 Task: In the sheet Budget Analysis ToolFont size of heading  18 Font style of dataoswald 'Font size of data '9 Alignment of headline & dataAlign center.   Fill color in heading, Red Font color of dataIn the sheet   Victory Sales log   book
Action: Mouse moved to (104, 593)
Screenshot: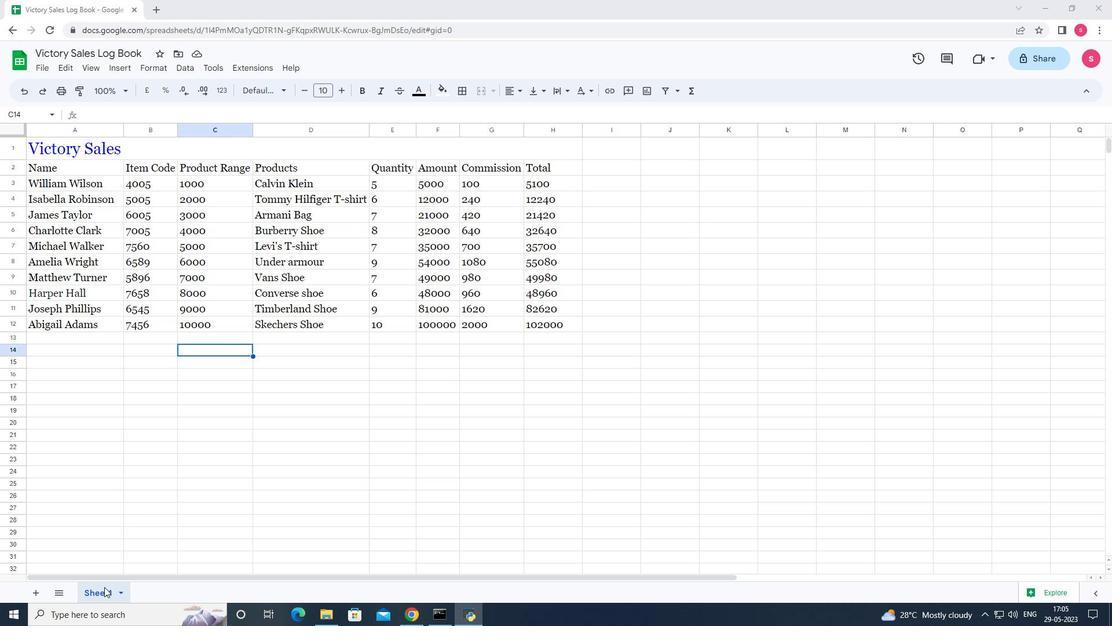 
Action: Mouse pressed left at (104, 593)
Screenshot: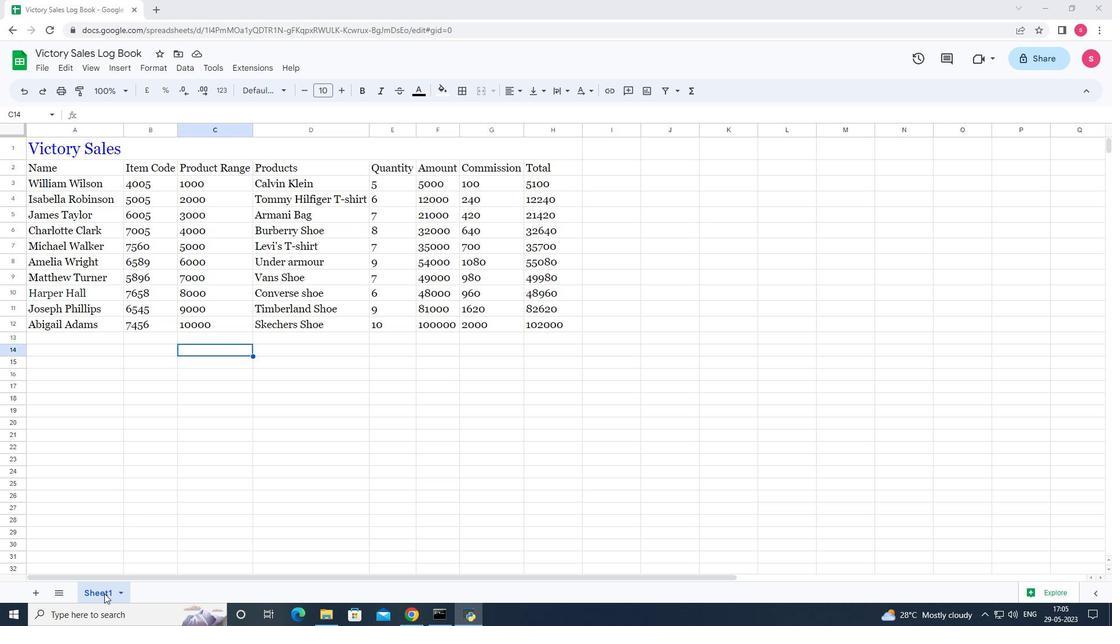 
Action: Mouse pressed left at (104, 593)
Screenshot: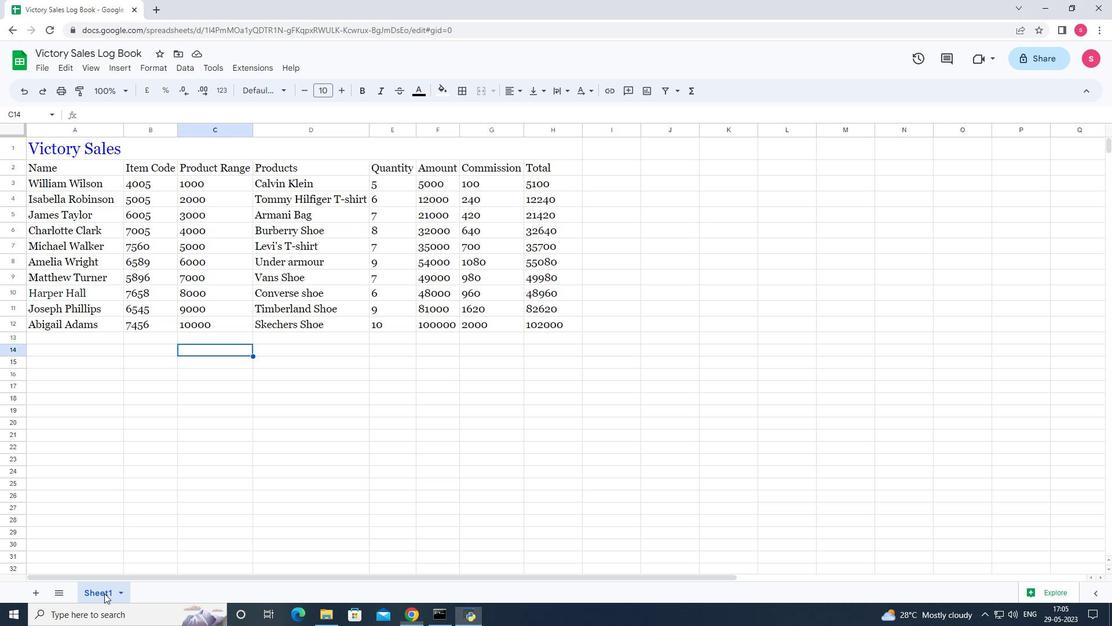 
Action: Key pressed <Key.shift>Budget<Key.space><Key.shift>Analysis<Key.space><Key.shift>Tool<Key.enter>
Screenshot: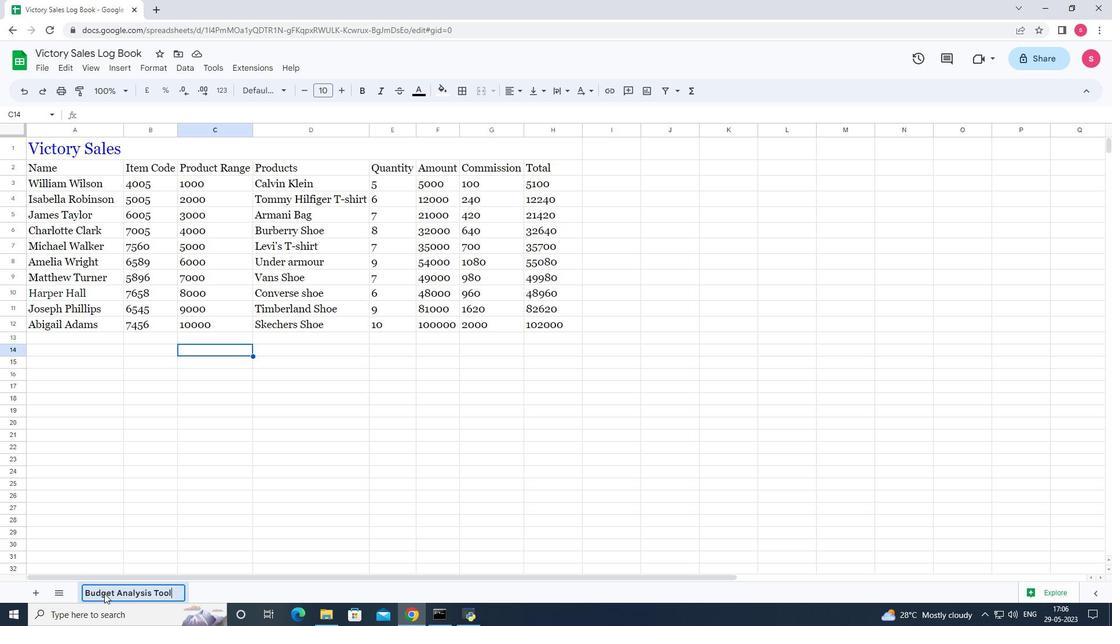
Action: Mouse moved to (154, 150)
Screenshot: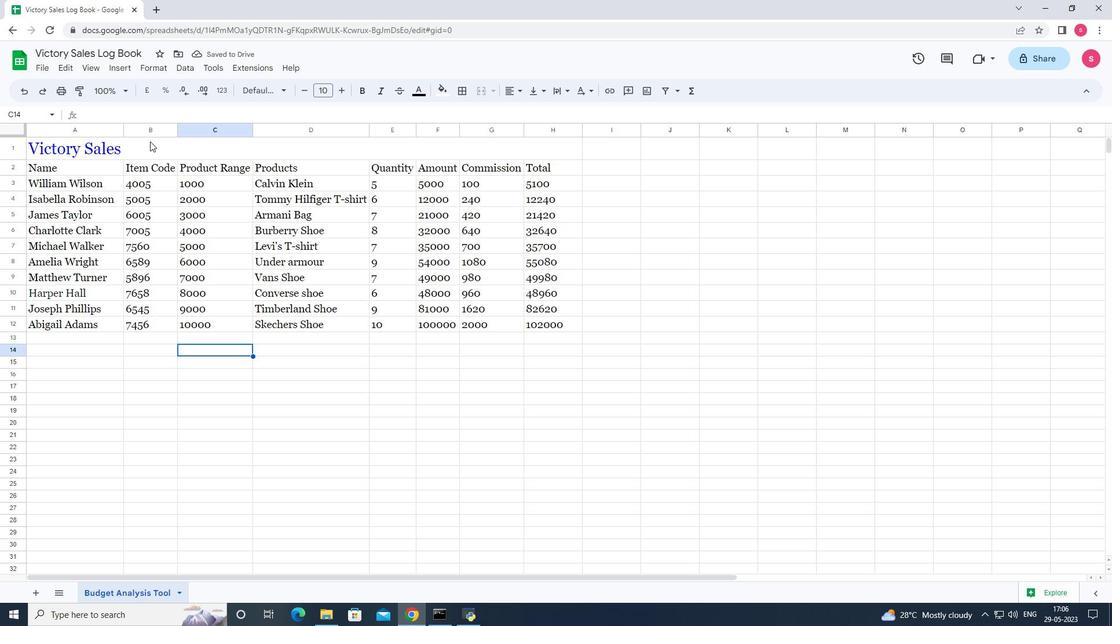 
Action: Mouse pressed left at (154, 150)
Screenshot: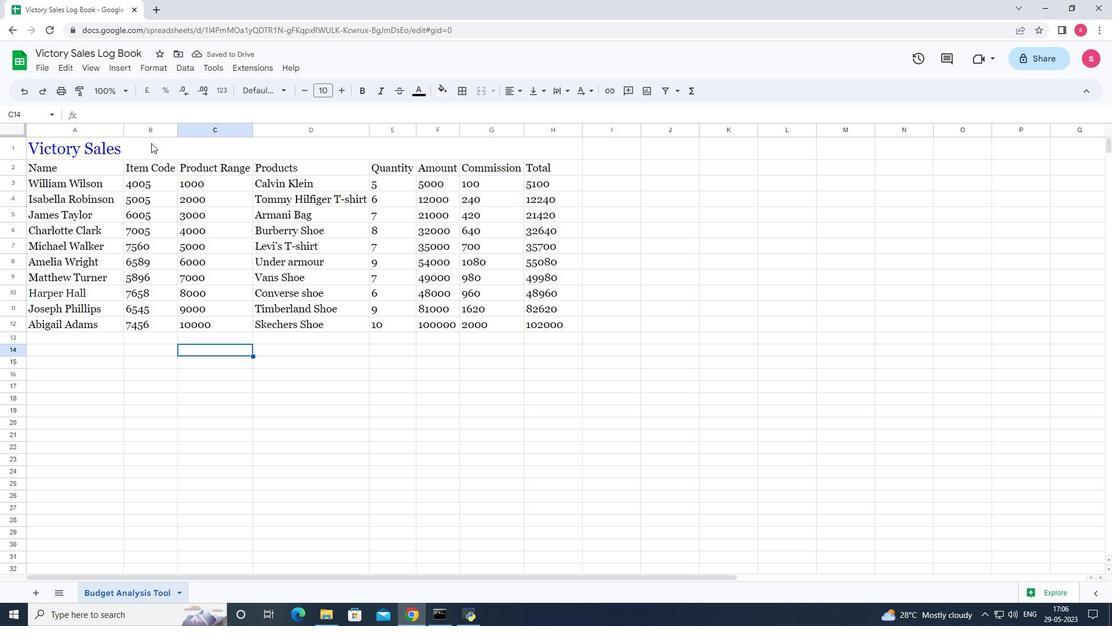 
Action: Mouse moved to (301, 88)
Screenshot: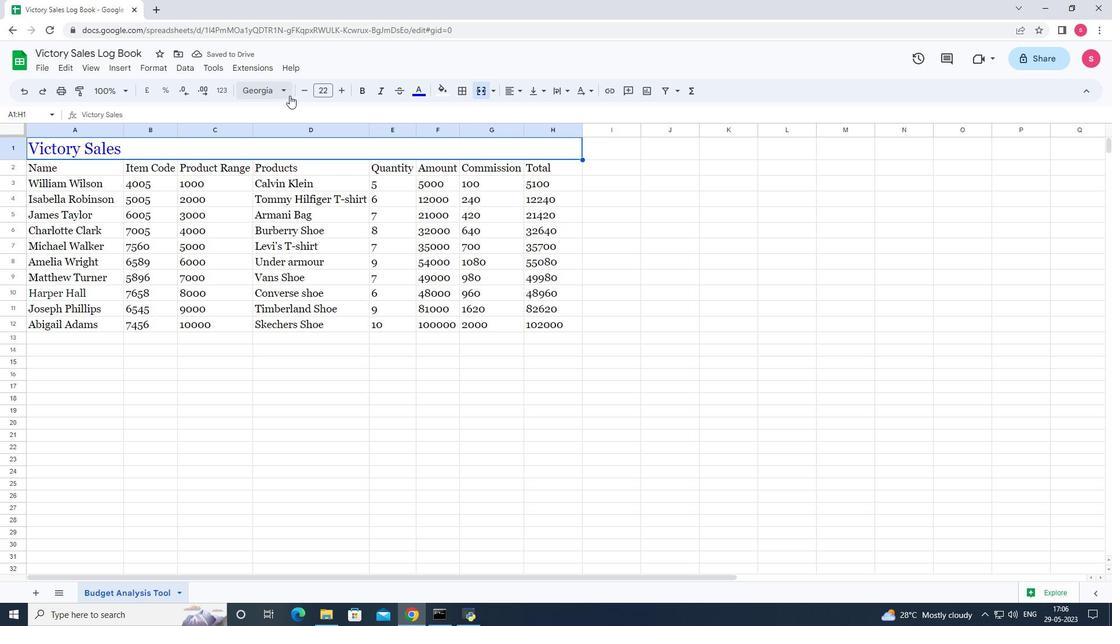 
Action: Mouse pressed left at (301, 88)
Screenshot: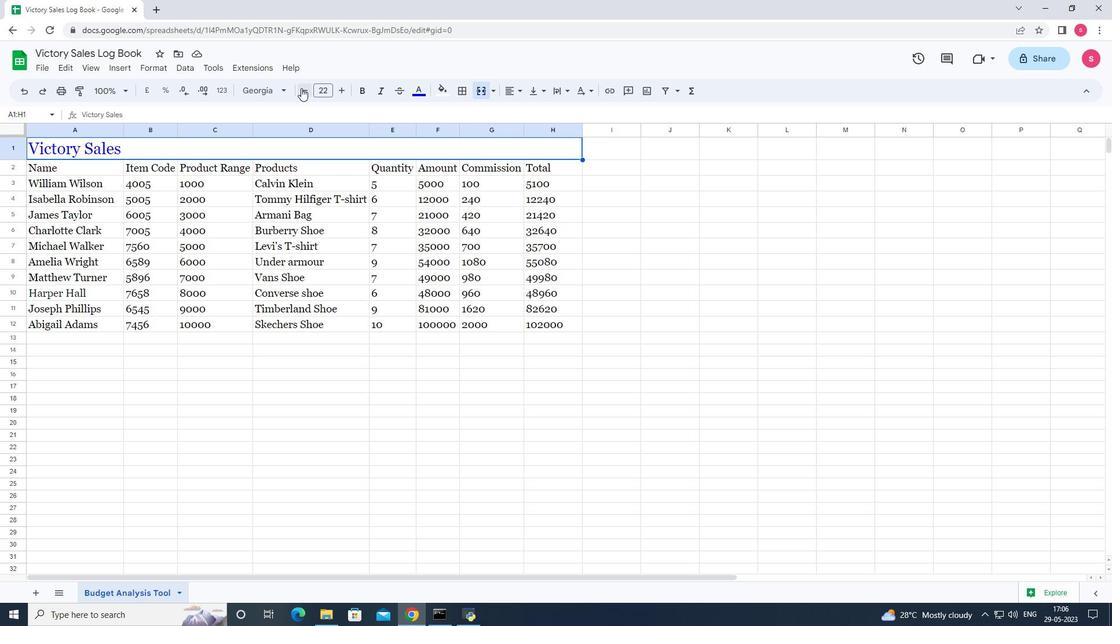 
Action: Mouse pressed left at (301, 88)
Screenshot: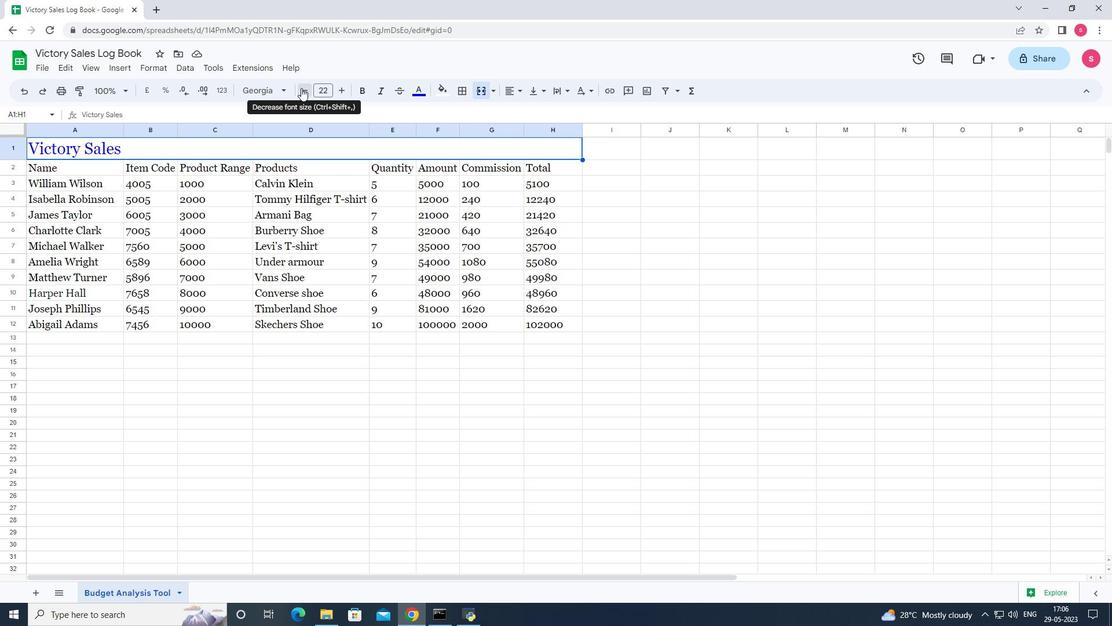 
Action: Mouse pressed left at (301, 88)
Screenshot: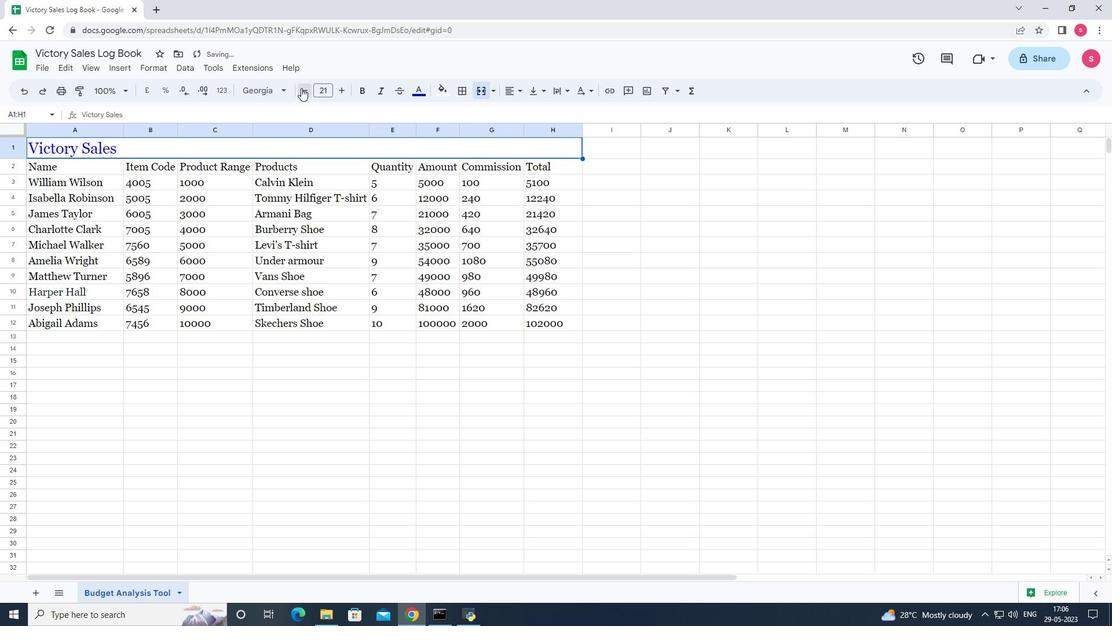 
Action: Mouse pressed left at (301, 88)
Screenshot: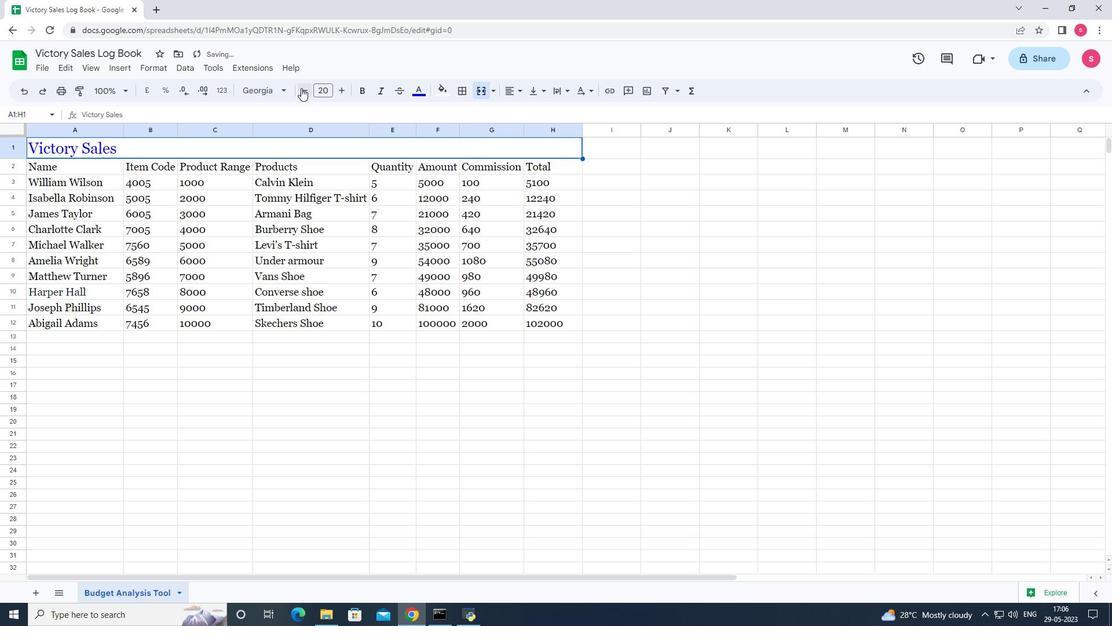 
Action: Mouse pressed left at (301, 88)
Screenshot: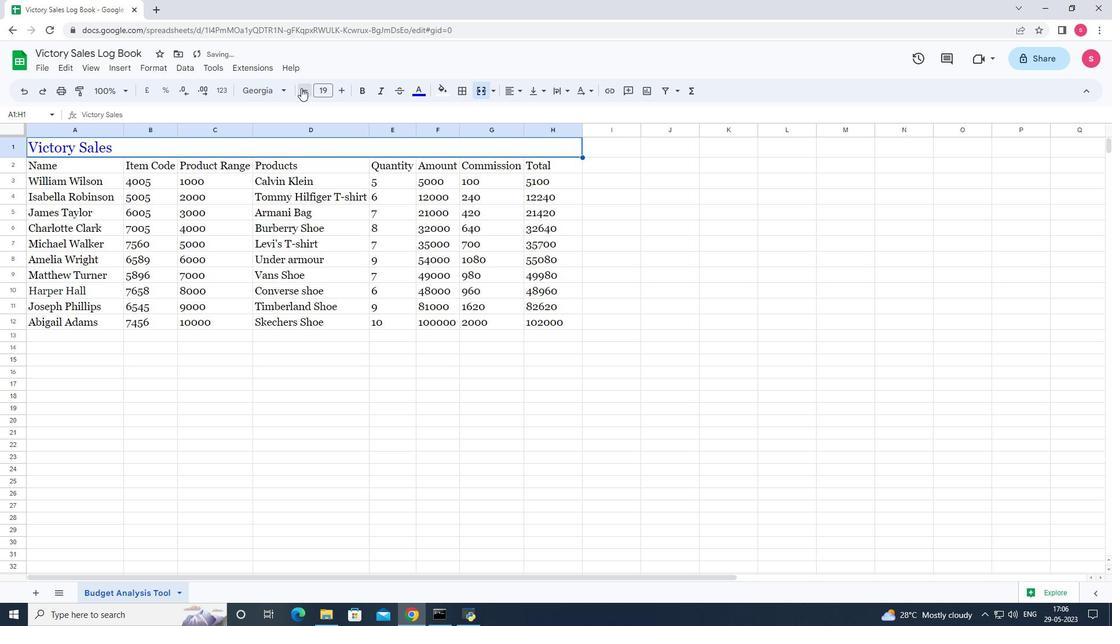 
Action: Mouse moved to (344, 88)
Screenshot: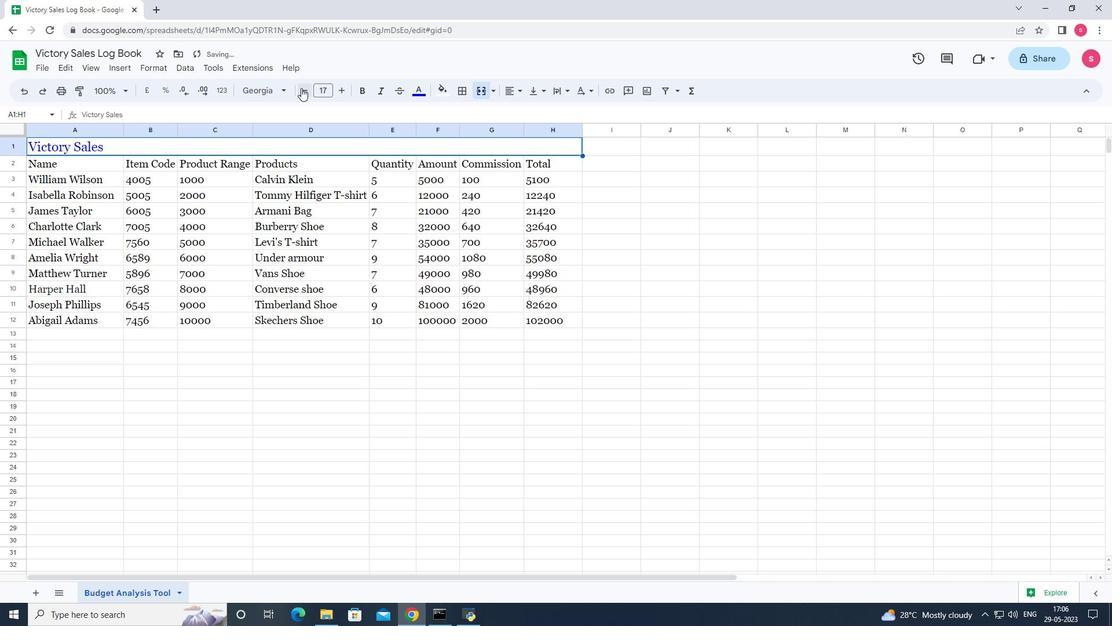 
Action: Mouse pressed left at (344, 88)
Screenshot: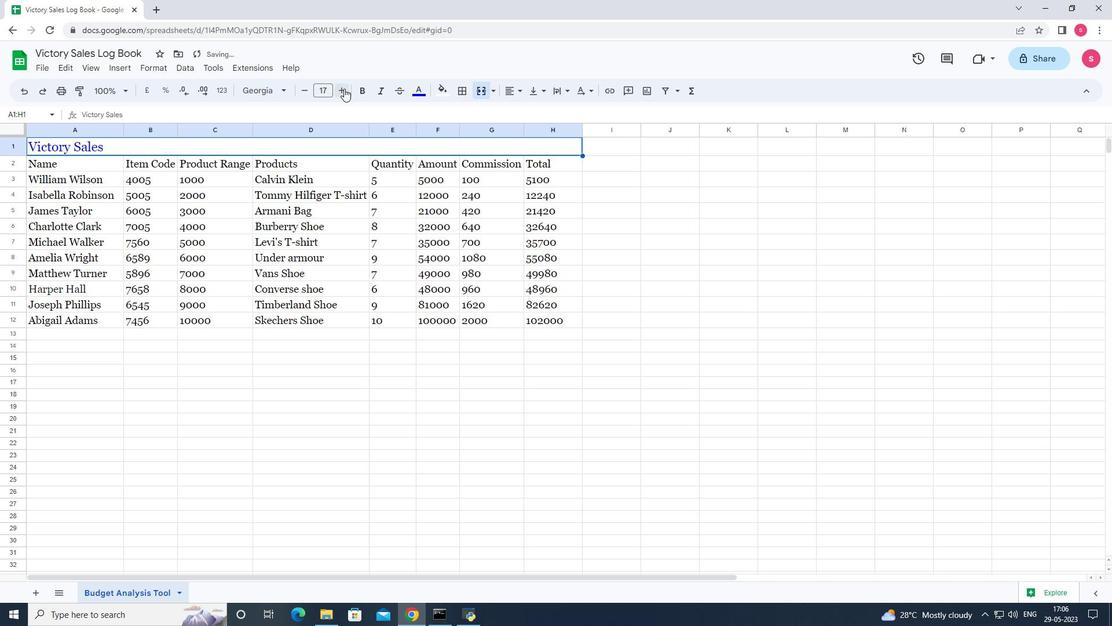 
Action: Mouse moved to (106, 161)
Screenshot: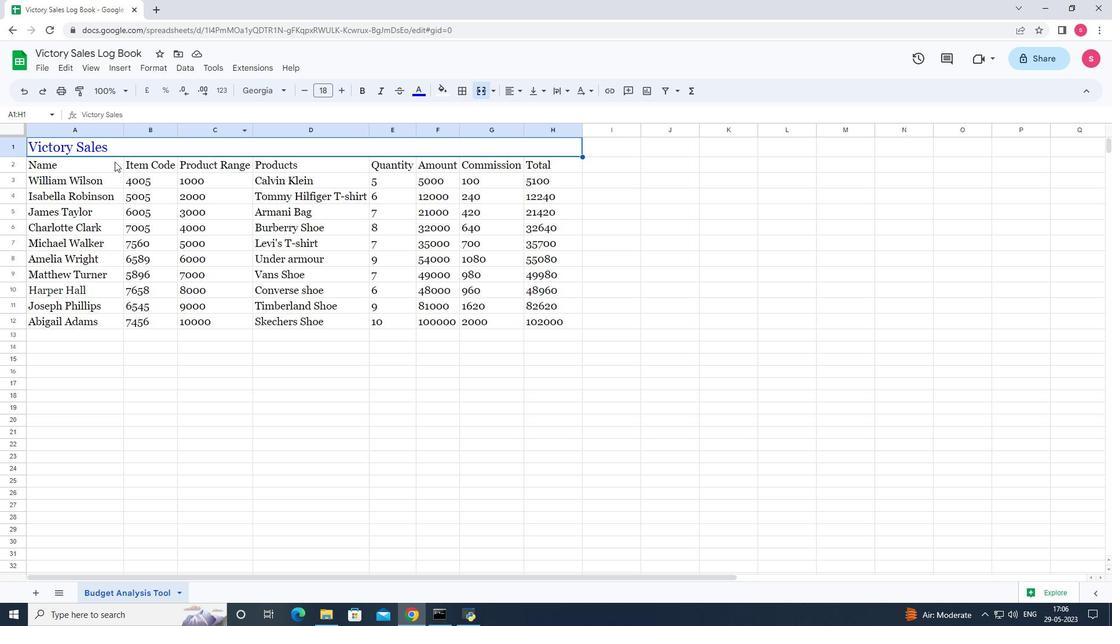 
Action: Mouse pressed left at (106, 161)
Screenshot: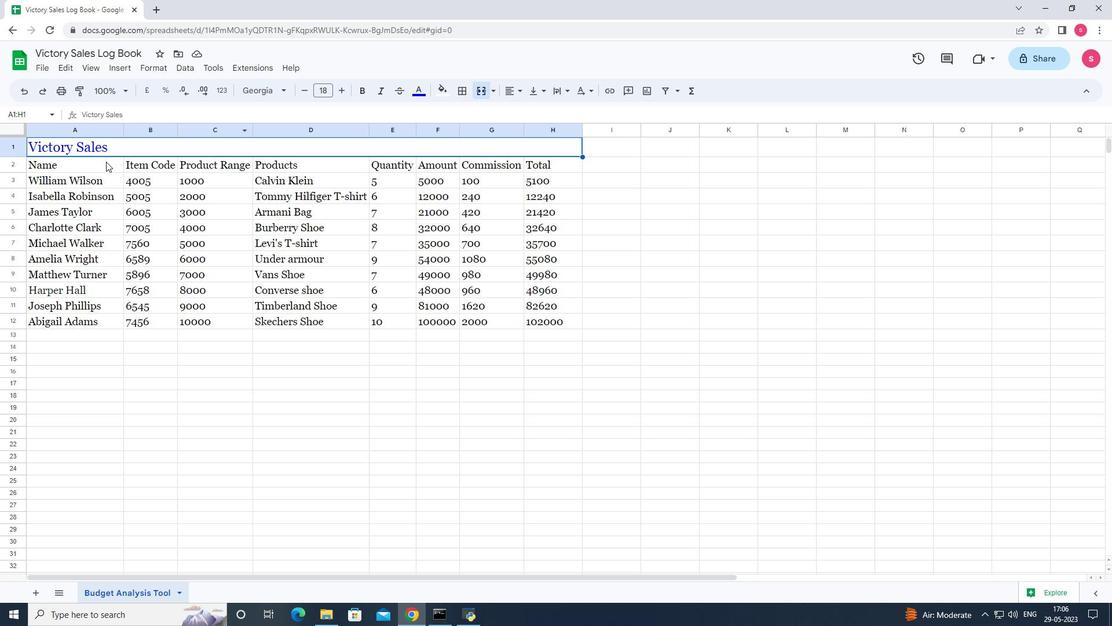 
Action: Mouse moved to (280, 89)
Screenshot: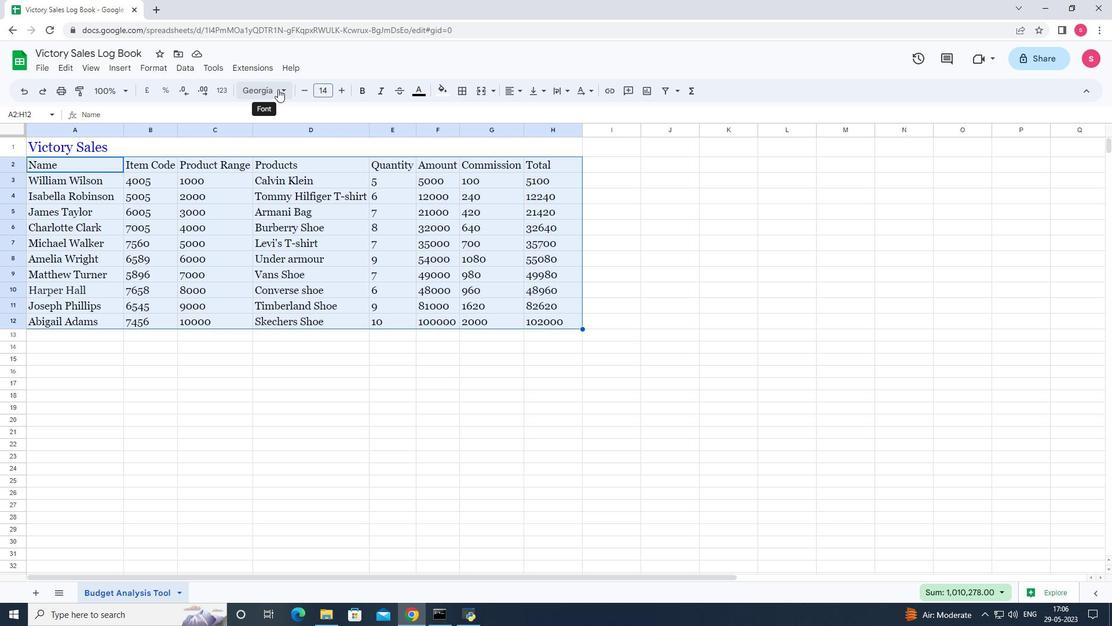 
Action: Mouse pressed left at (280, 89)
Screenshot: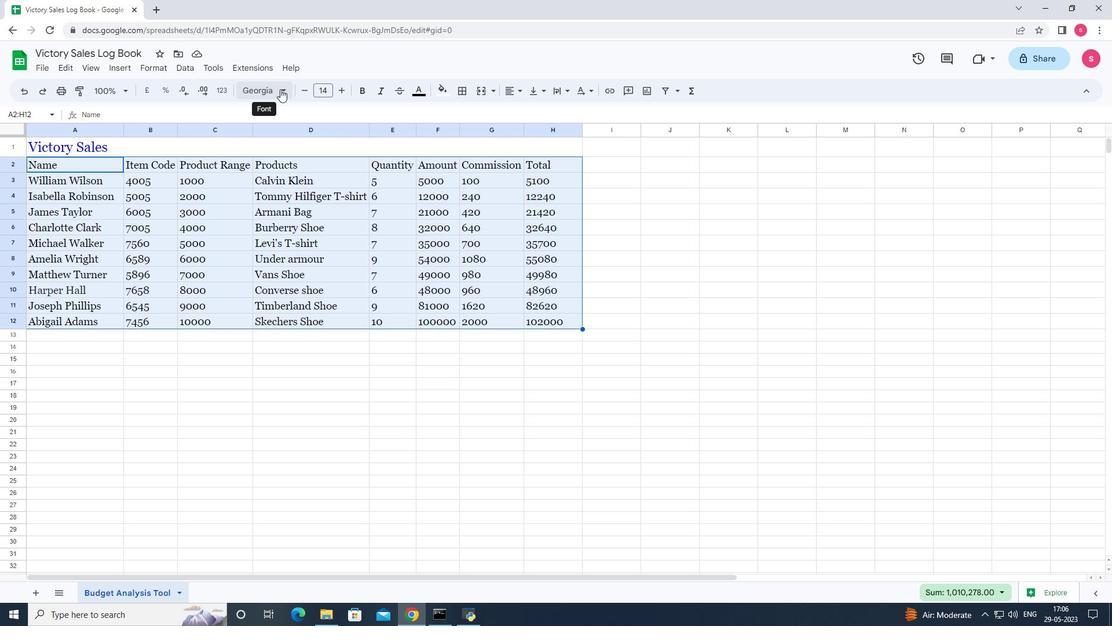 
Action: Mouse moved to (272, 226)
Screenshot: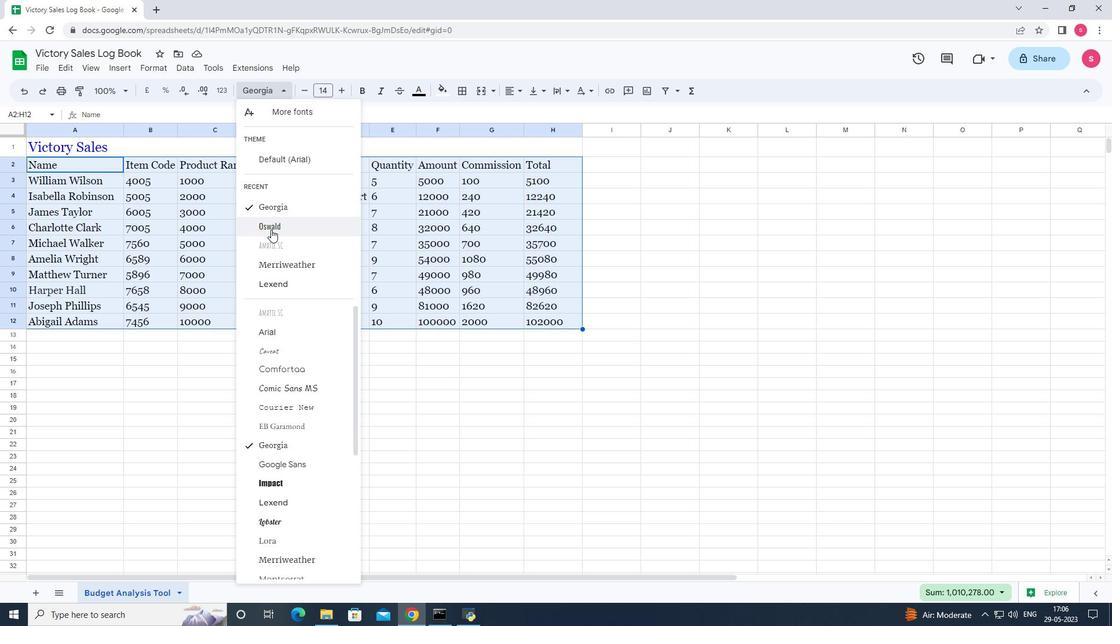 
Action: Mouse pressed left at (272, 226)
Screenshot: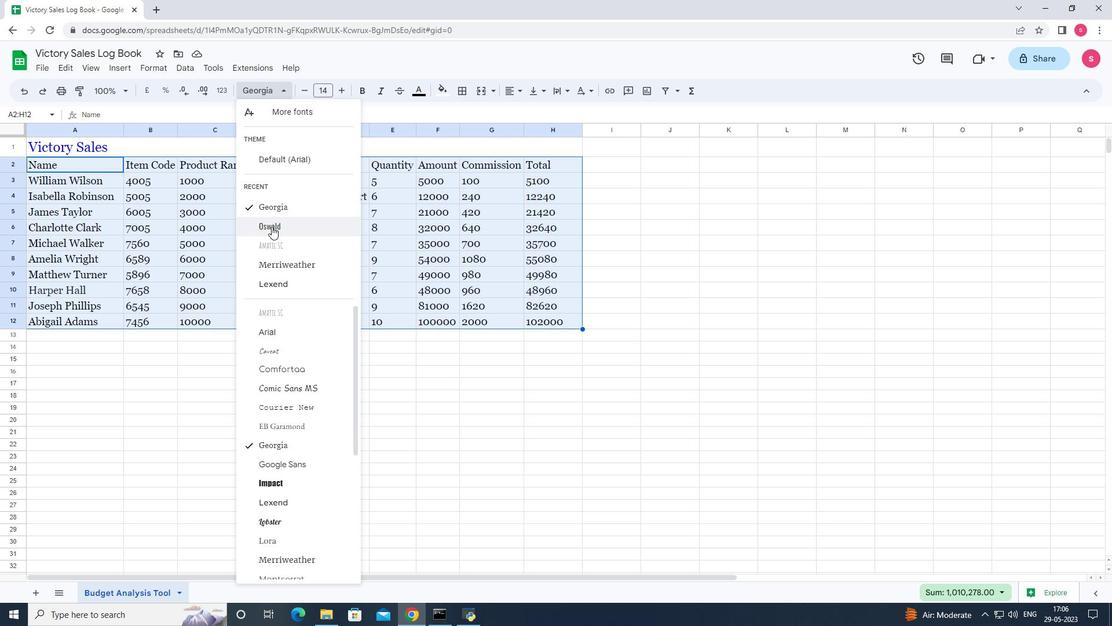 
Action: Mouse moved to (310, 93)
Screenshot: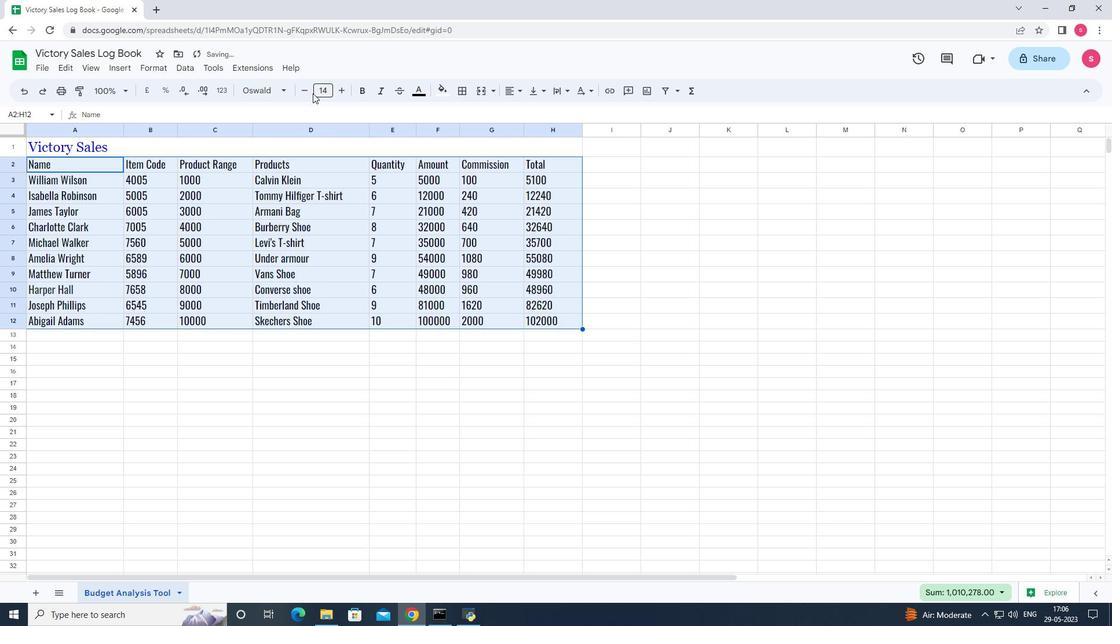 
Action: Mouse pressed left at (310, 93)
Screenshot: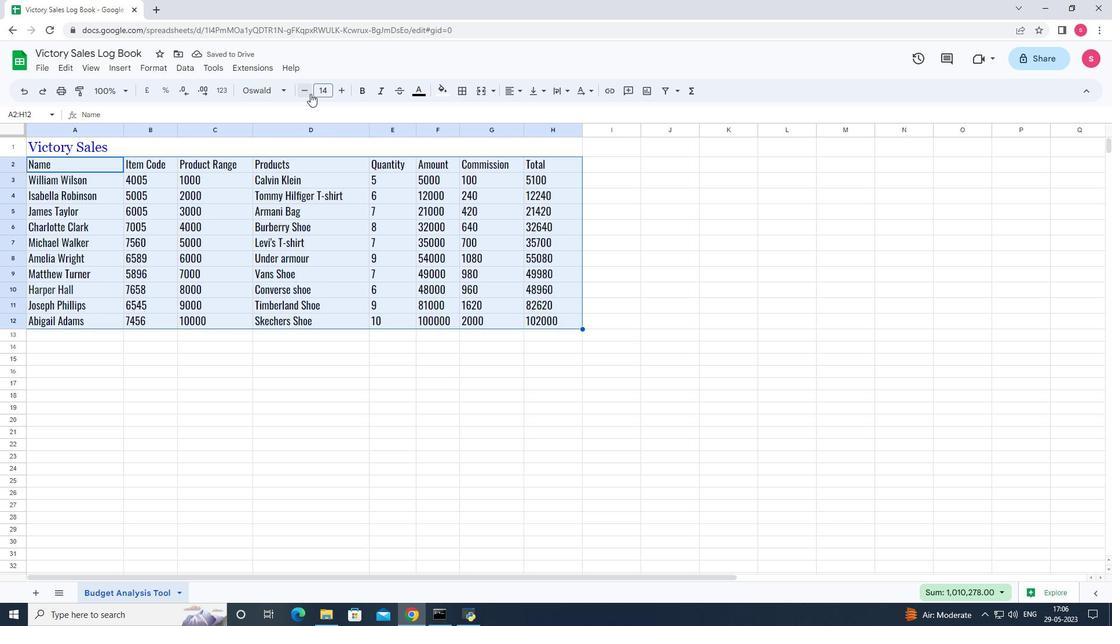 
Action: Mouse pressed left at (310, 93)
Screenshot: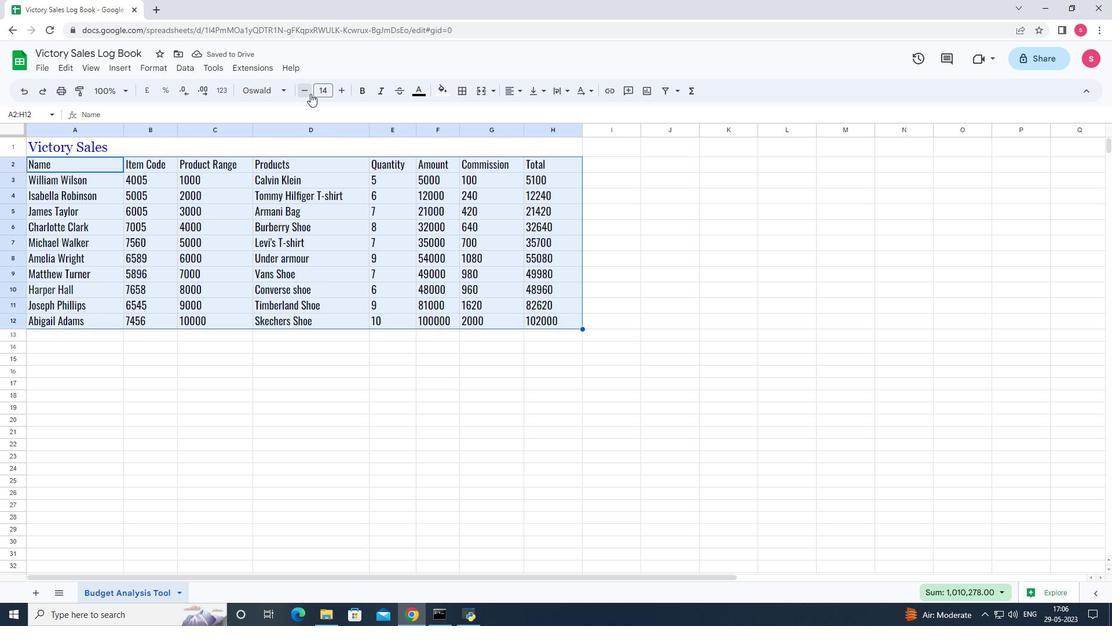 
Action: Mouse pressed left at (310, 93)
Screenshot: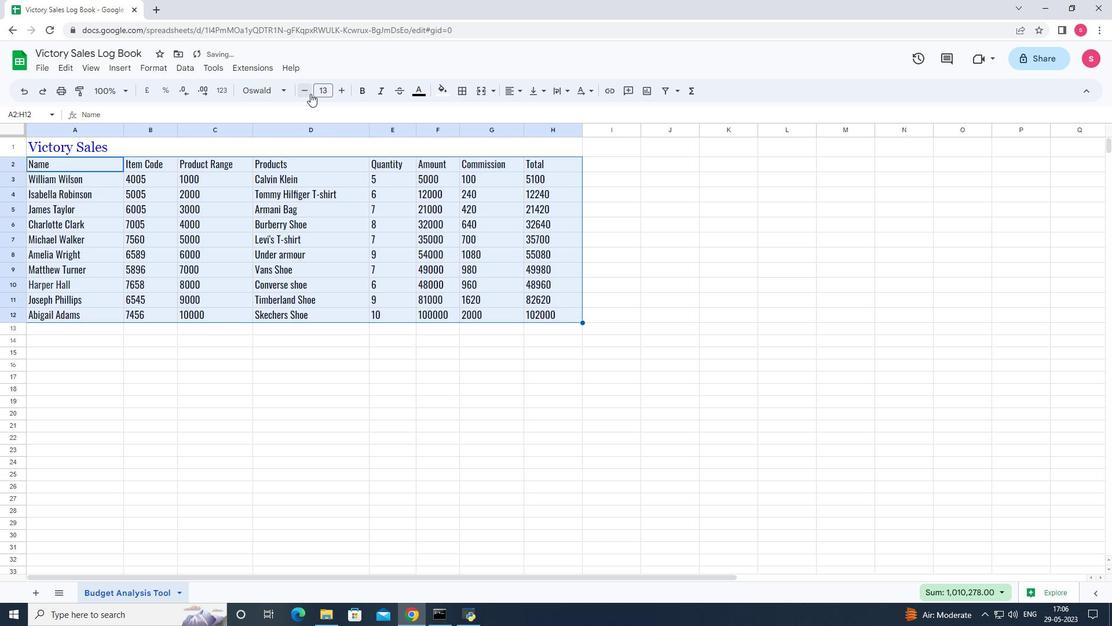 
Action: Mouse pressed left at (310, 93)
Screenshot: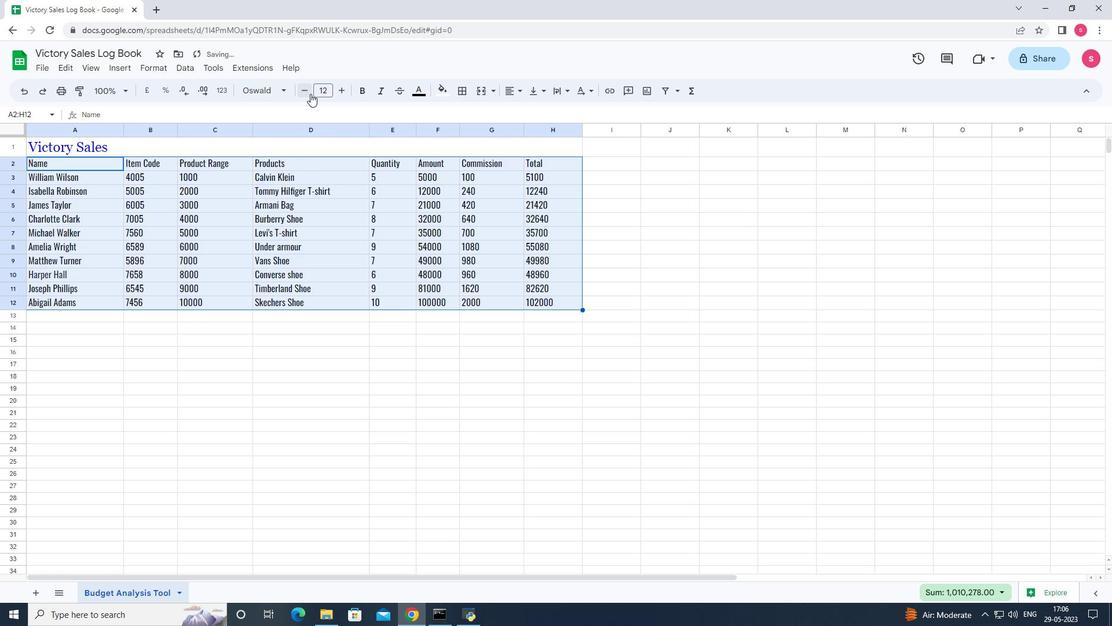 
Action: Mouse pressed left at (310, 93)
Screenshot: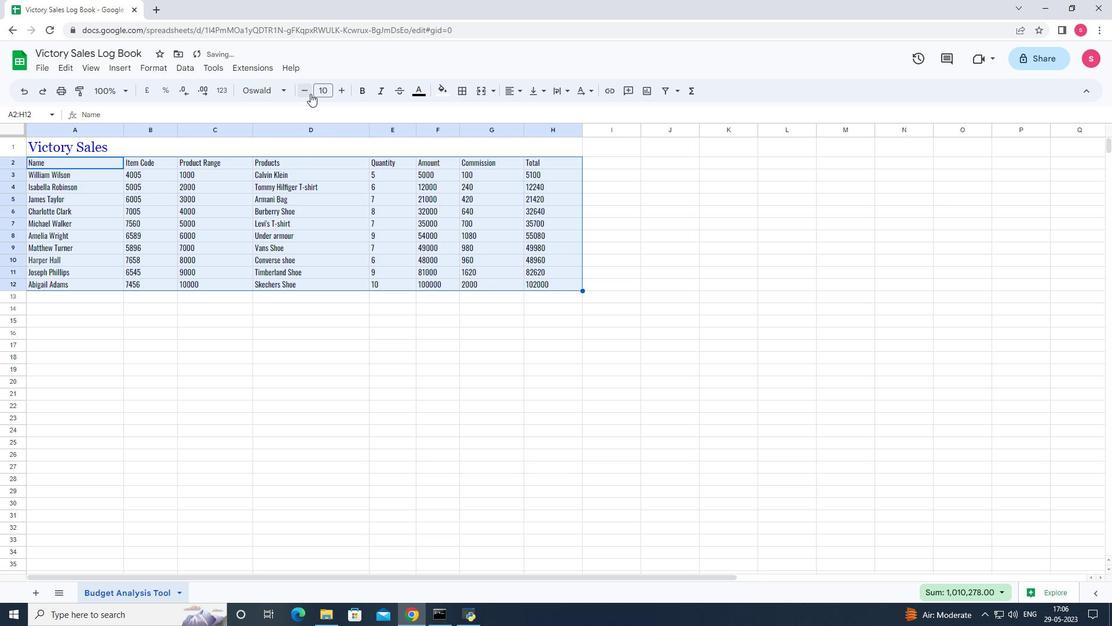 
Action: Mouse moved to (228, 144)
Screenshot: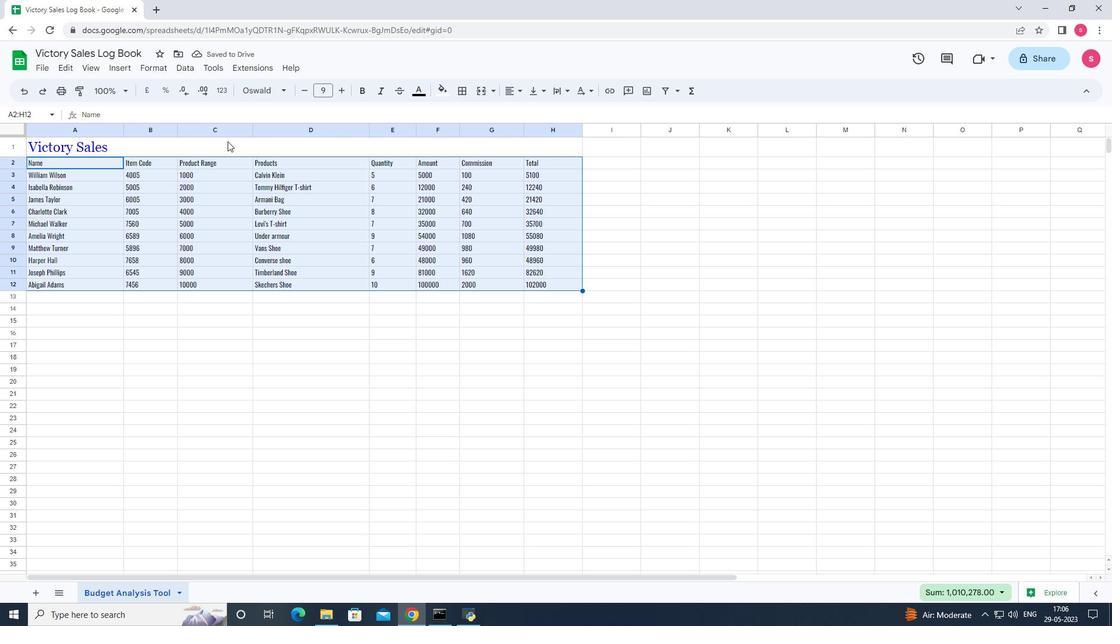 
Action: Mouse pressed left at (228, 144)
Screenshot: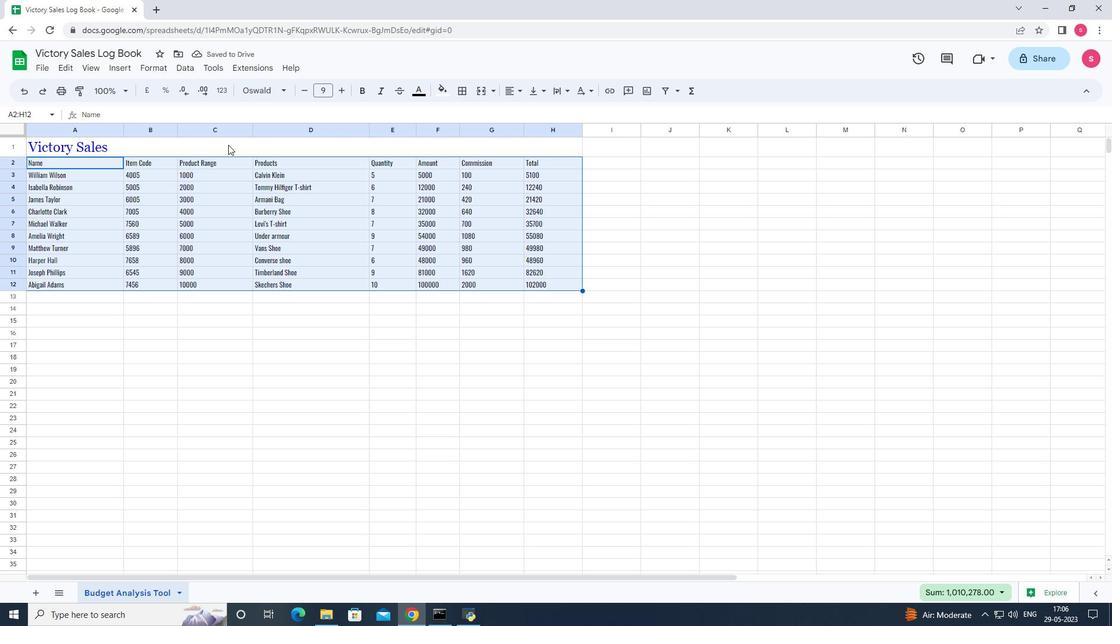 
Action: Mouse moved to (520, 87)
Screenshot: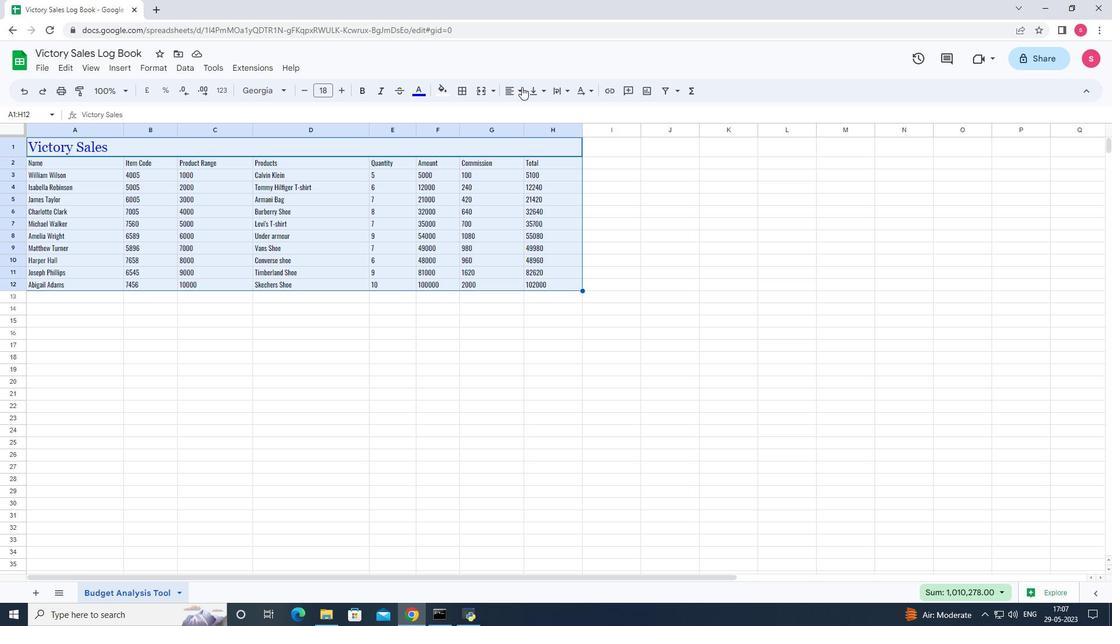 
Action: Mouse pressed left at (520, 87)
Screenshot: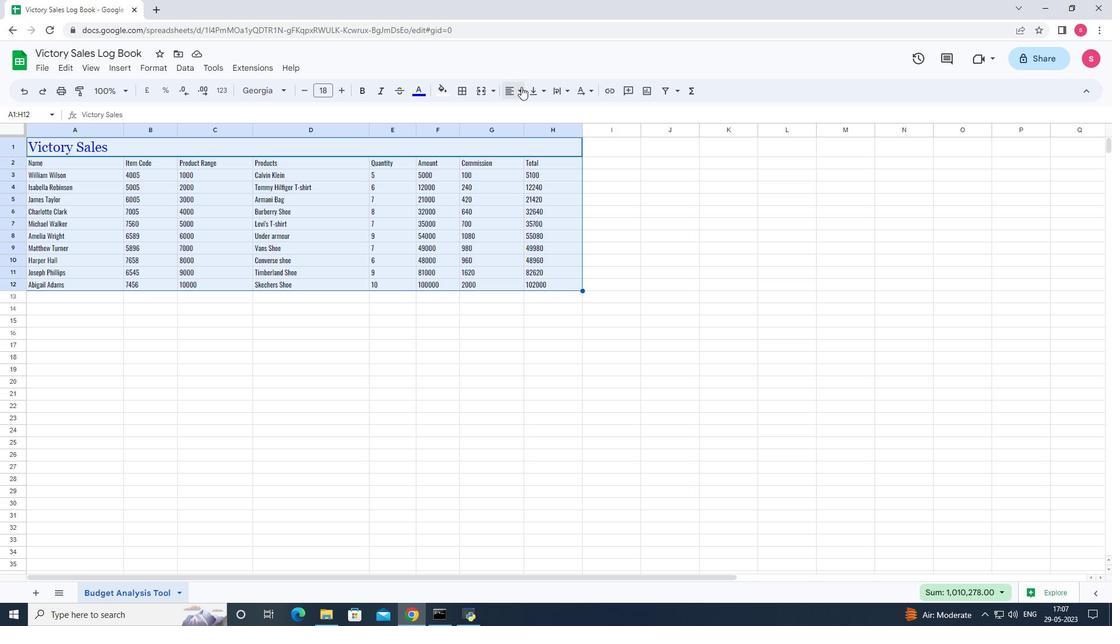 
Action: Mouse moved to (535, 114)
Screenshot: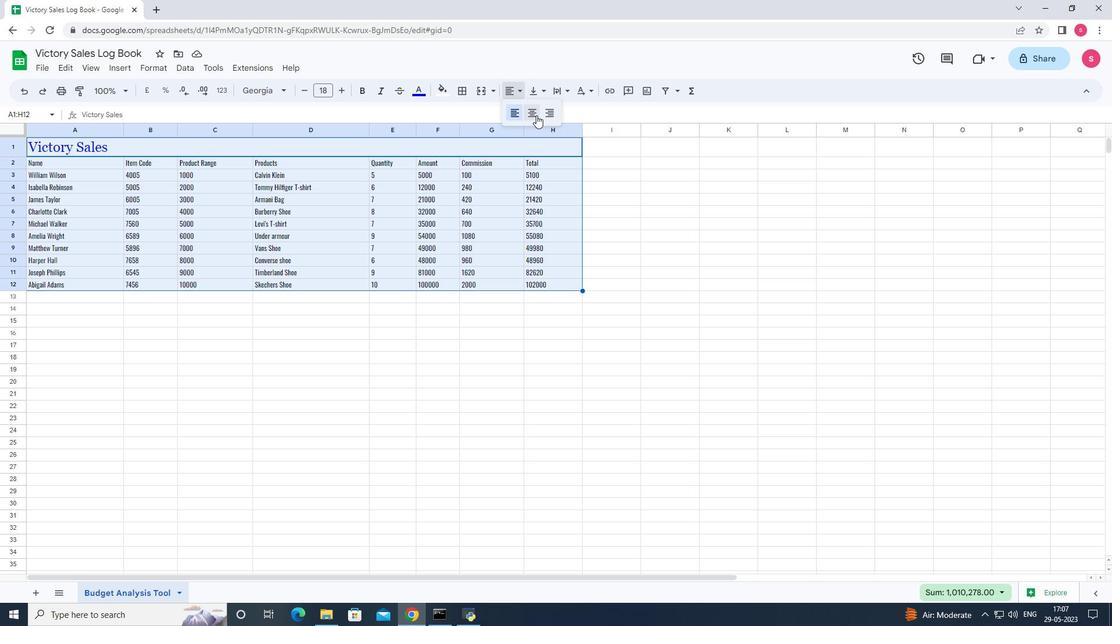 
Action: Mouse pressed left at (535, 114)
Screenshot: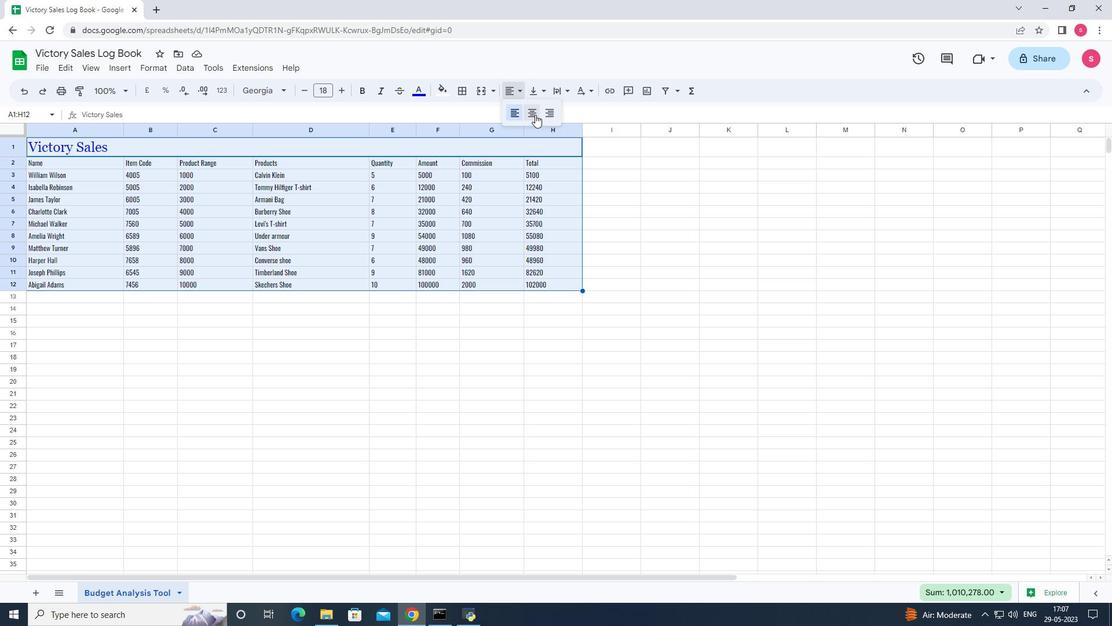 
Action: Mouse moved to (415, 150)
Screenshot: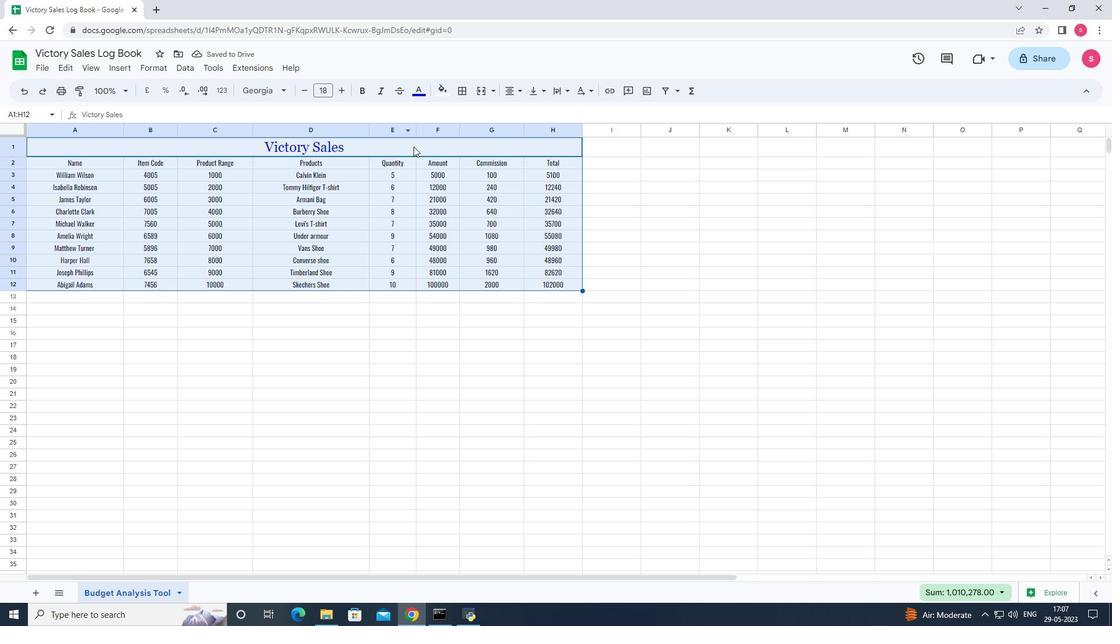 
Action: Mouse pressed left at (415, 150)
Screenshot: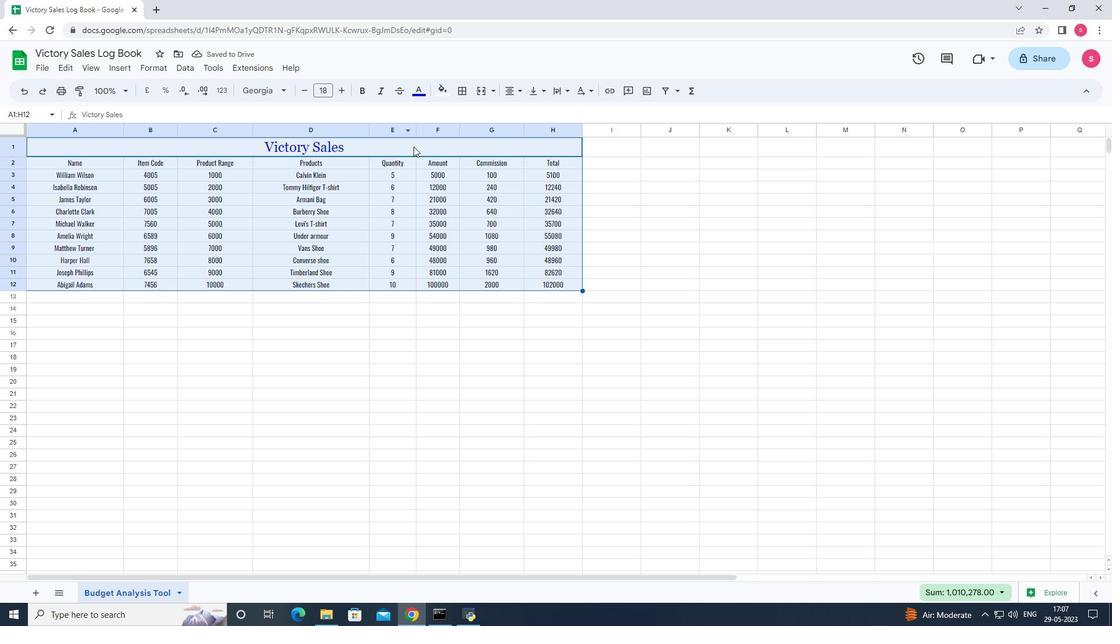 
Action: Mouse moved to (450, 91)
Screenshot: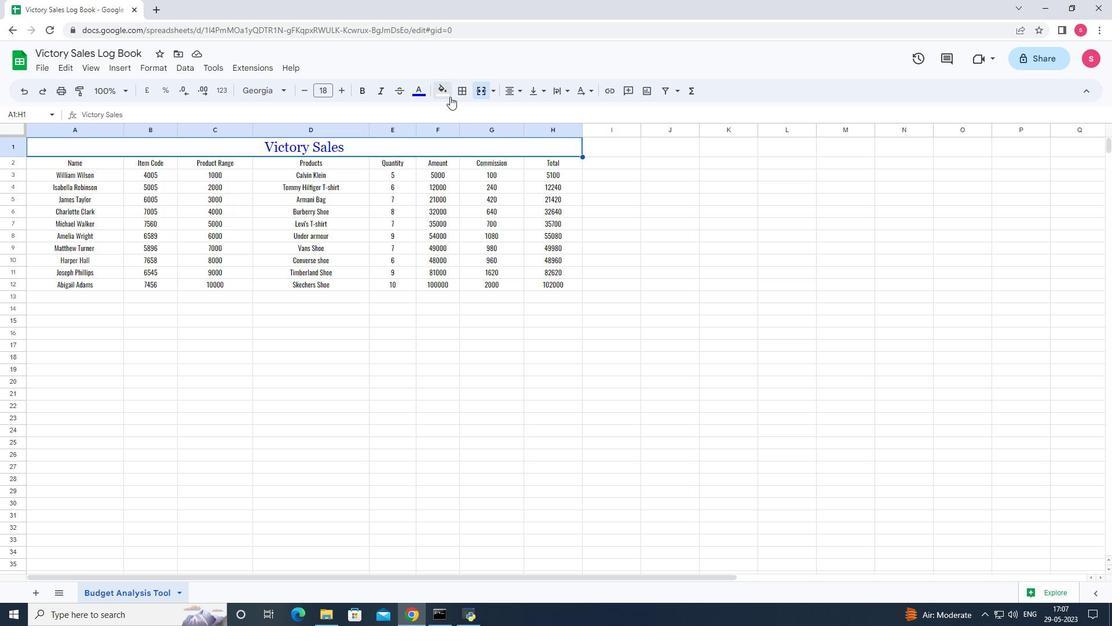 
Action: Mouse pressed left at (450, 91)
Screenshot: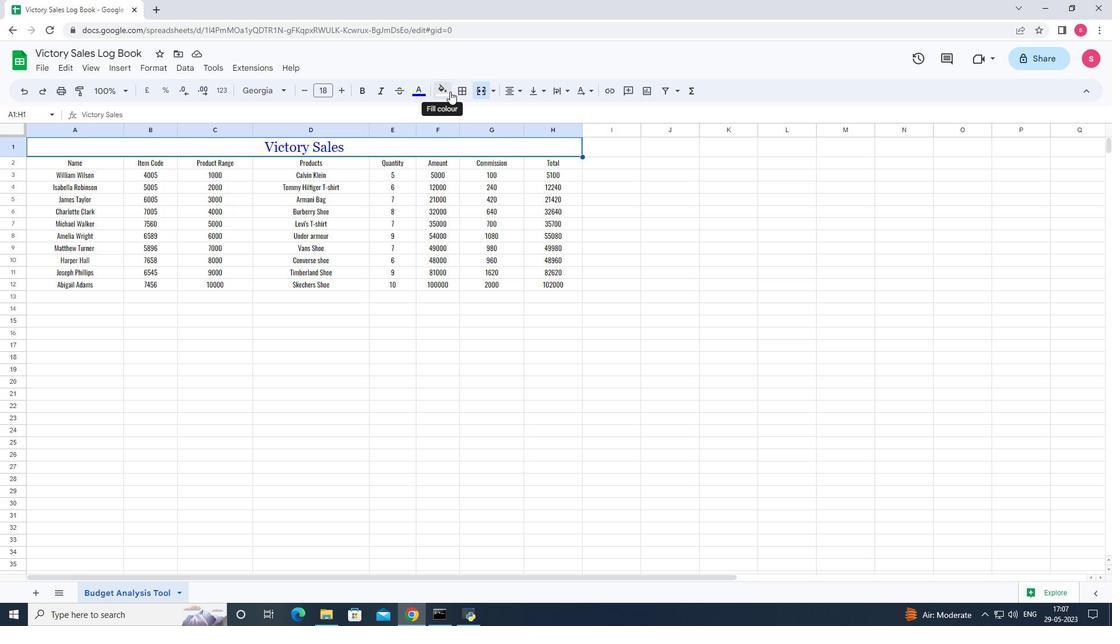 
Action: Mouse moved to (457, 145)
Screenshot: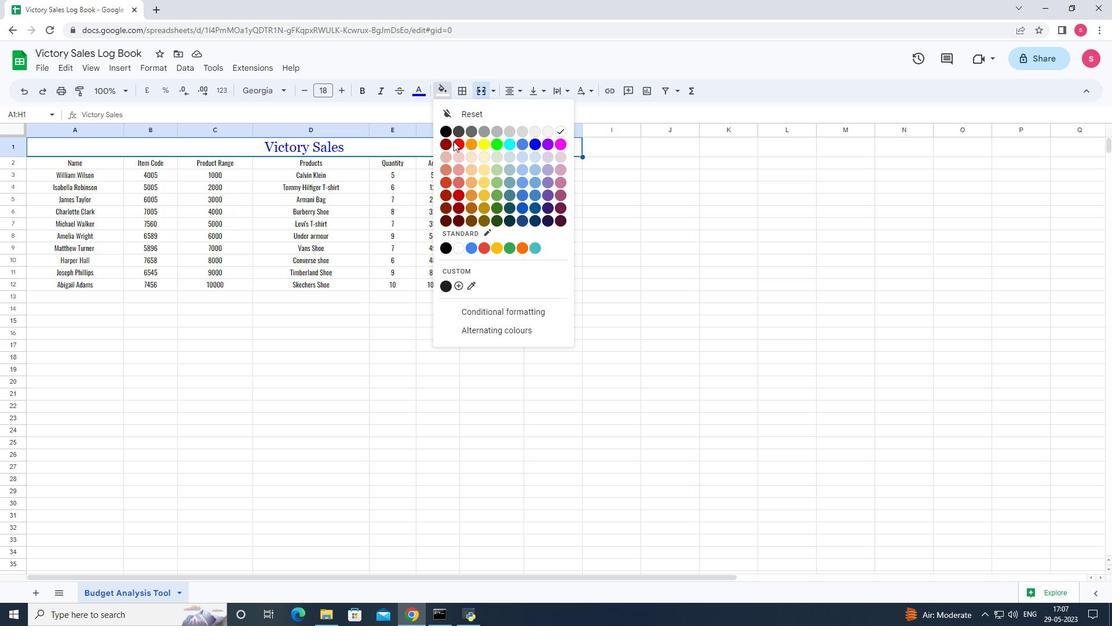 
Action: Mouse pressed left at (457, 145)
Screenshot: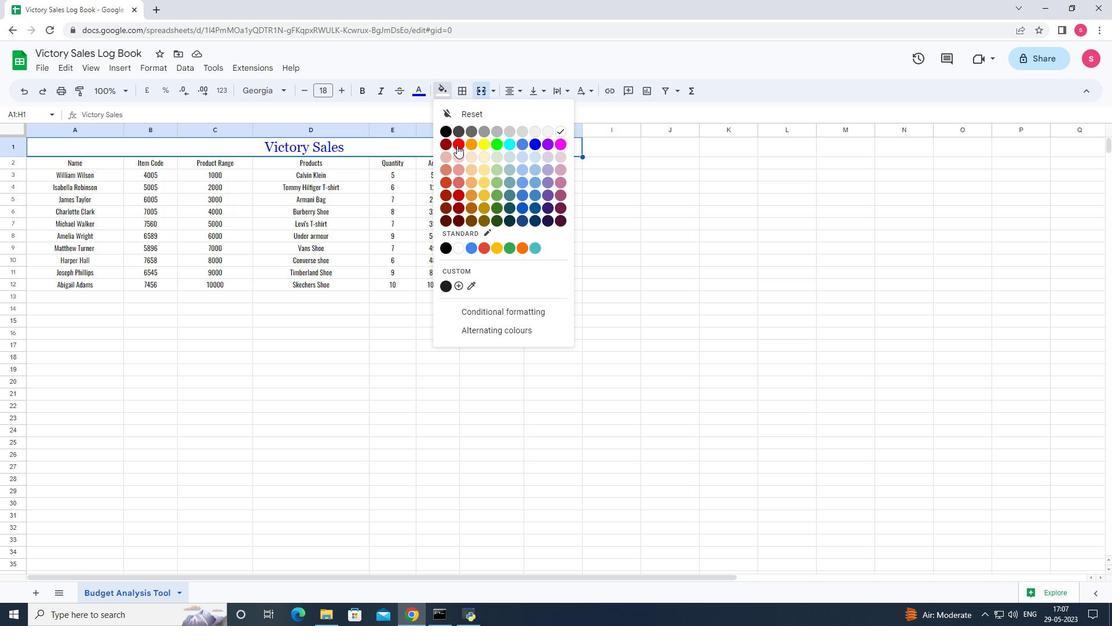 
Action: Mouse moved to (103, 164)
Screenshot: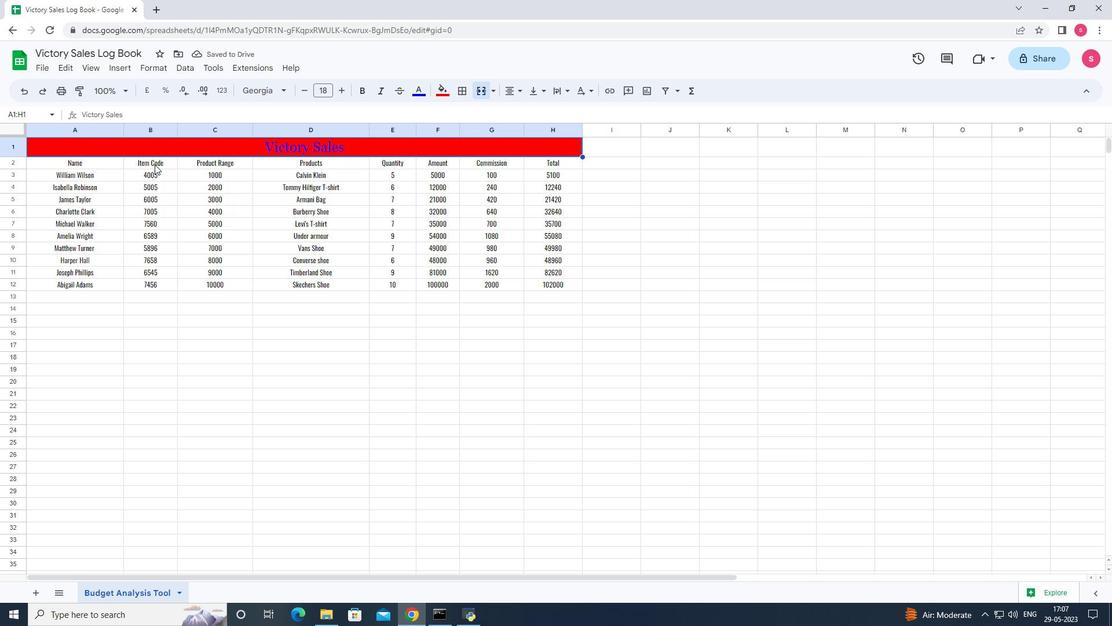 
Action: Mouse pressed left at (103, 164)
Screenshot: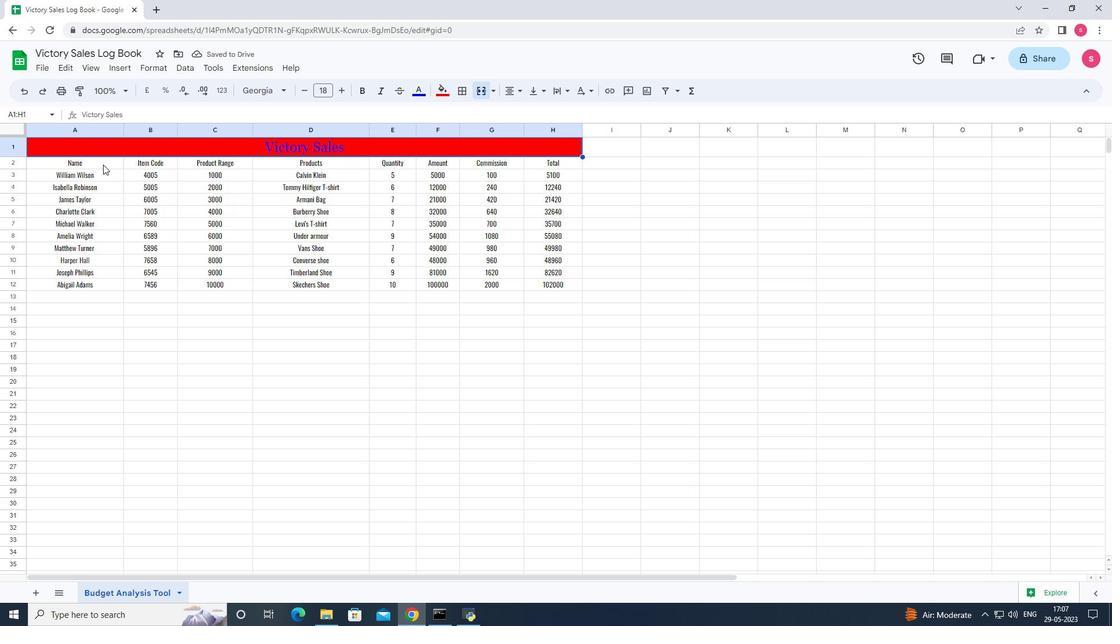 
Action: Mouse moved to (419, 90)
Screenshot: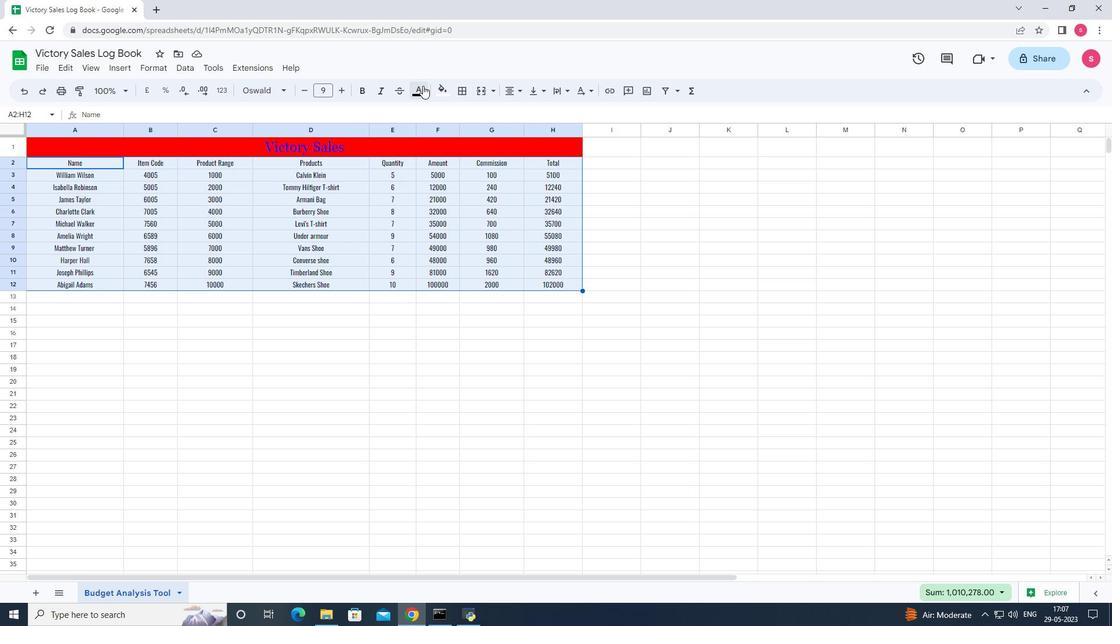 
Action: Mouse pressed left at (419, 90)
Screenshot: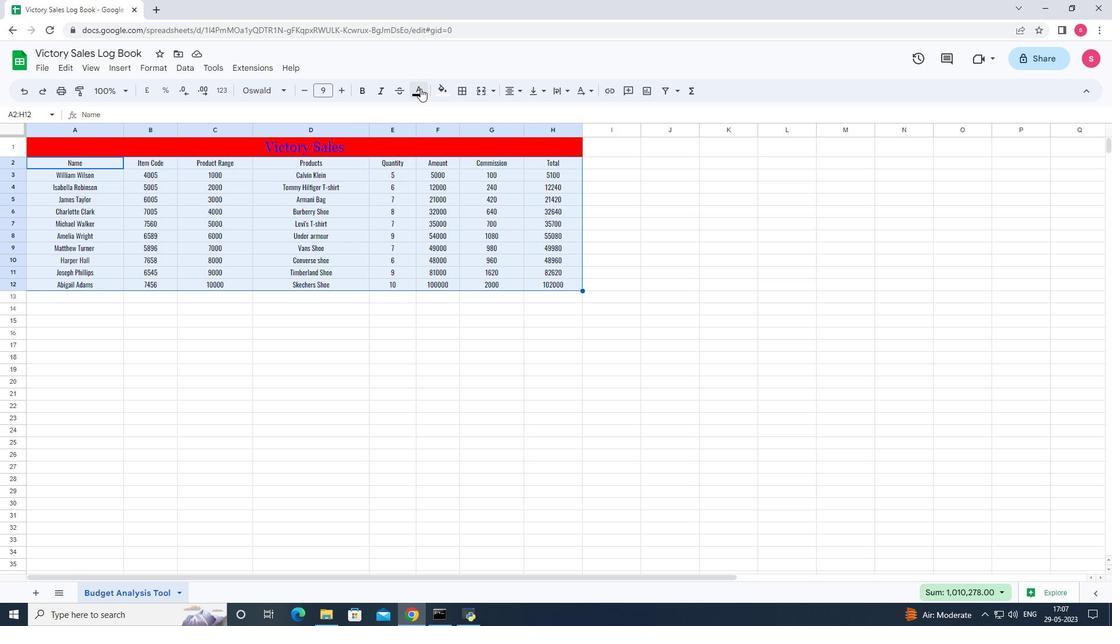
Action: Mouse moved to (423, 132)
Screenshot: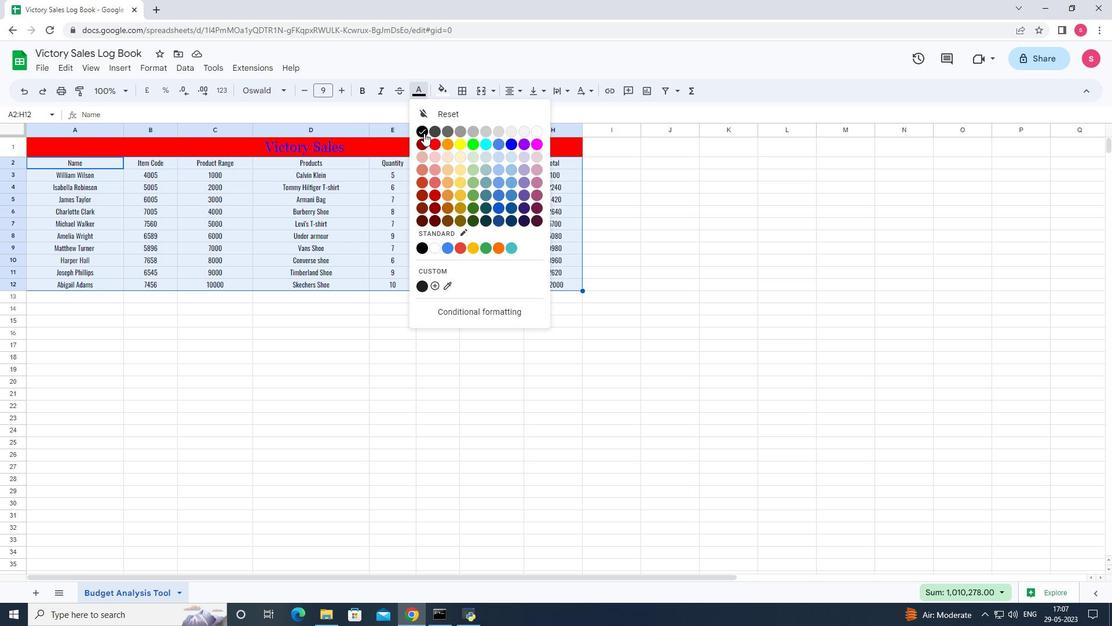 
Action: Mouse pressed left at (423, 132)
Screenshot: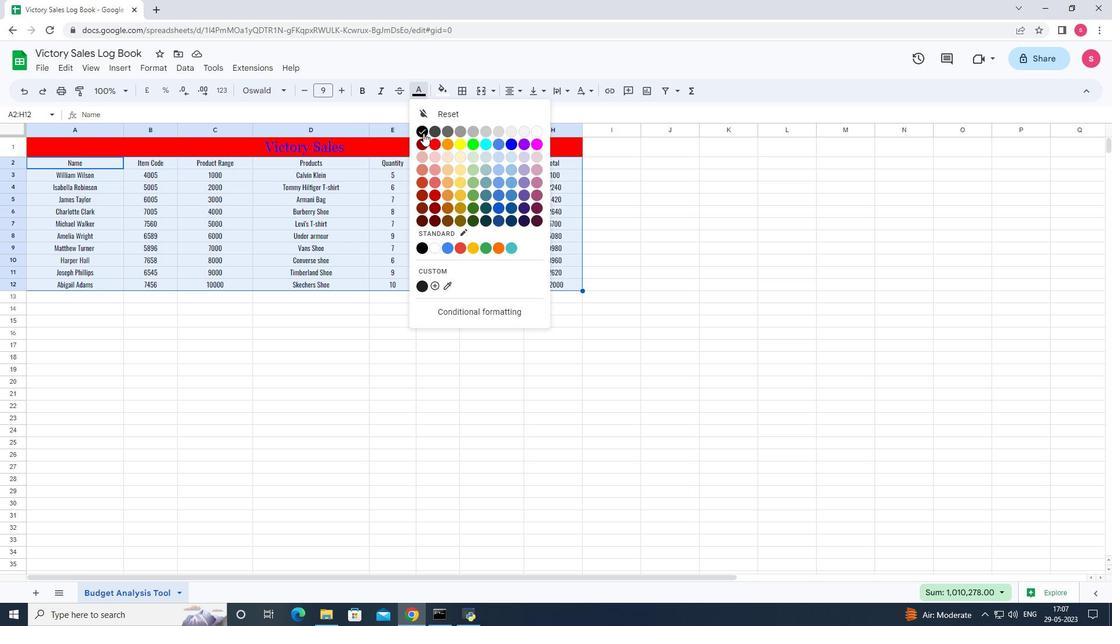 
Action: Mouse moved to (448, 320)
Screenshot: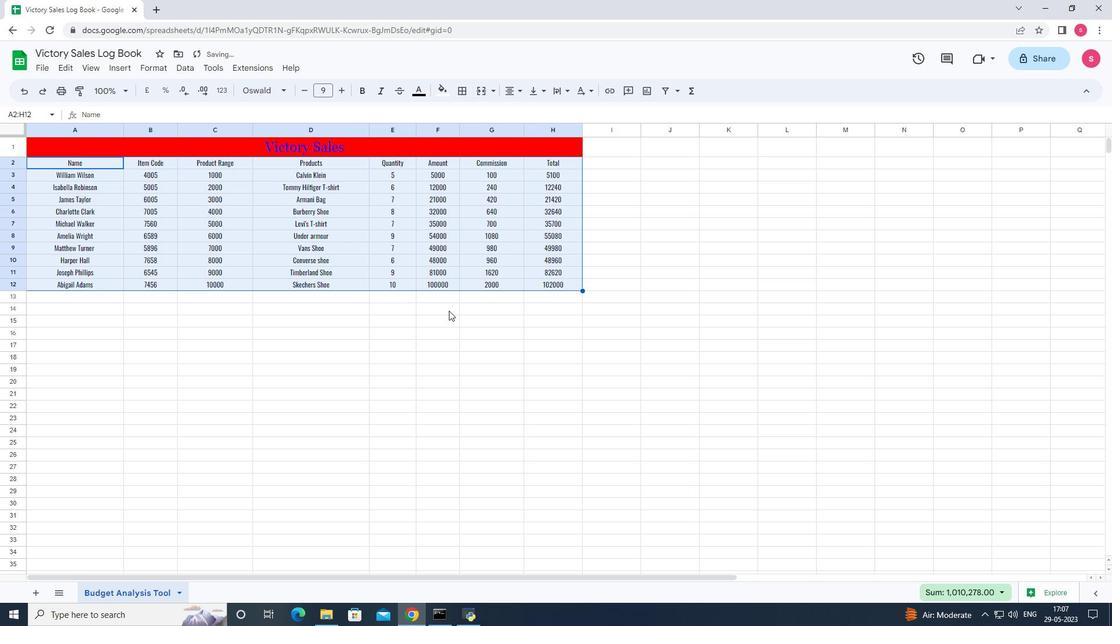 
Action: Mouse pressed left at (448, 320)
Screenshot: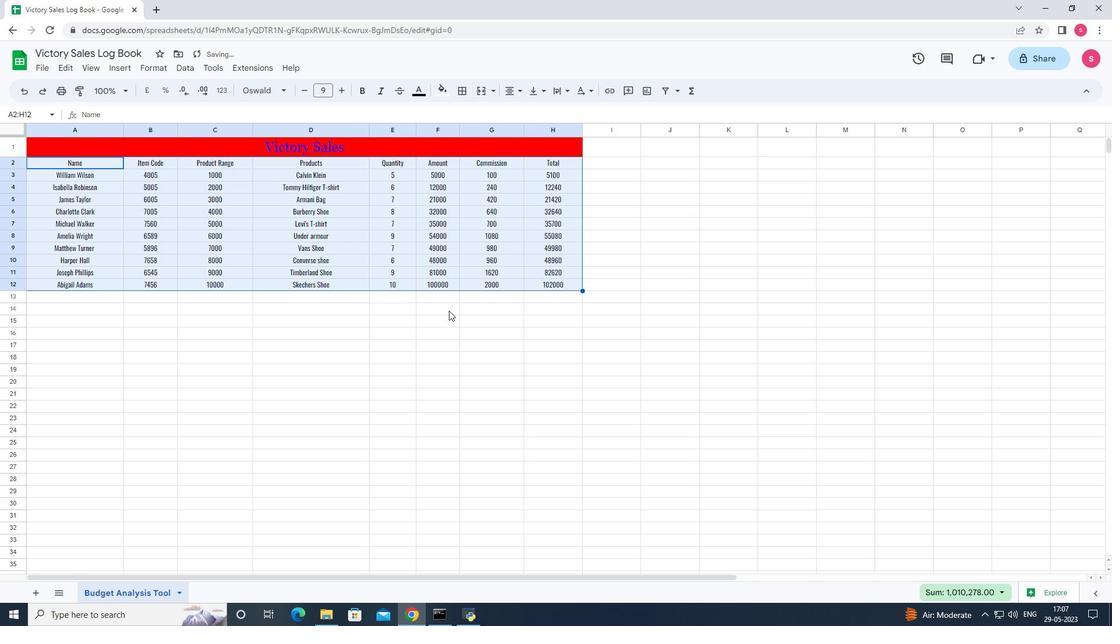 
Action: Mouse moved to (362, 318)
Screenshot: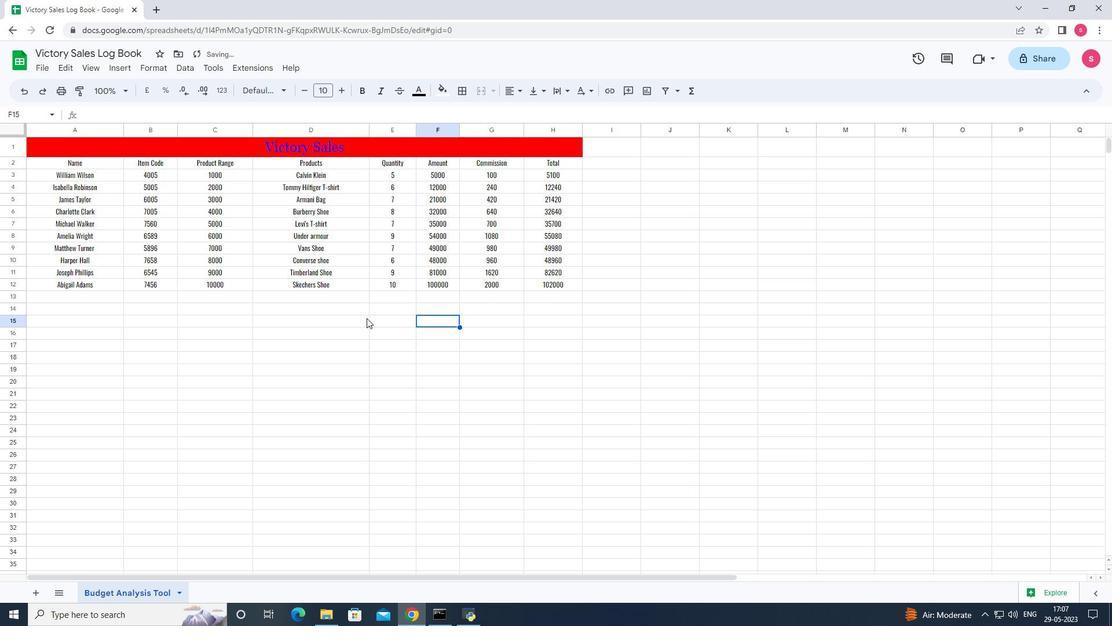 
Action: Mouse pressed left at (362, 318)
Screenshot: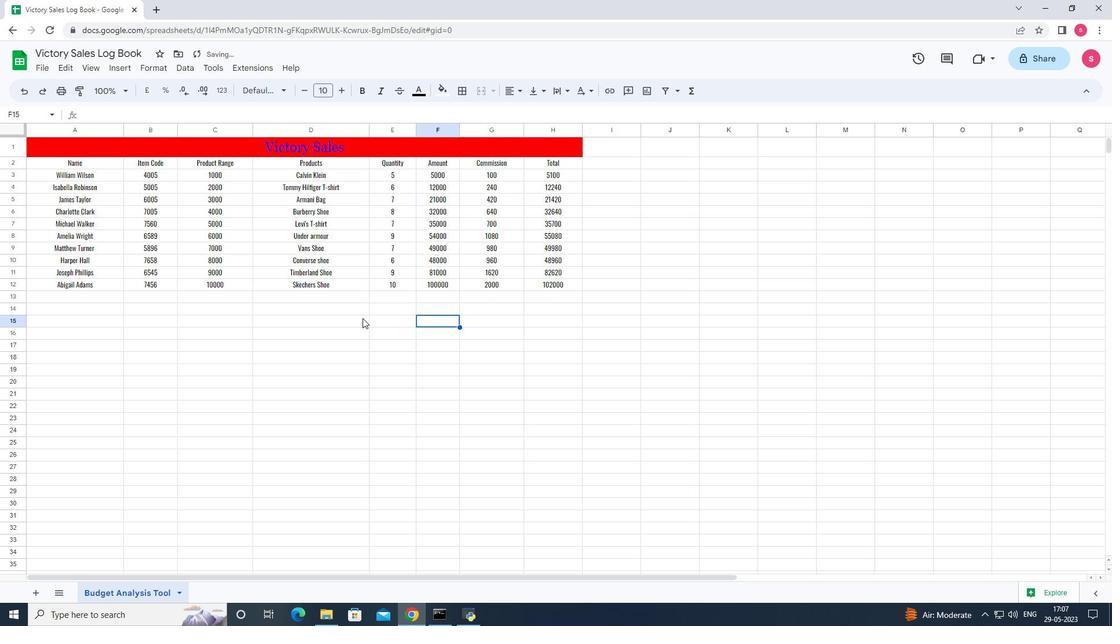 
Action: Mouse moved to (493, 342)
Screenshot: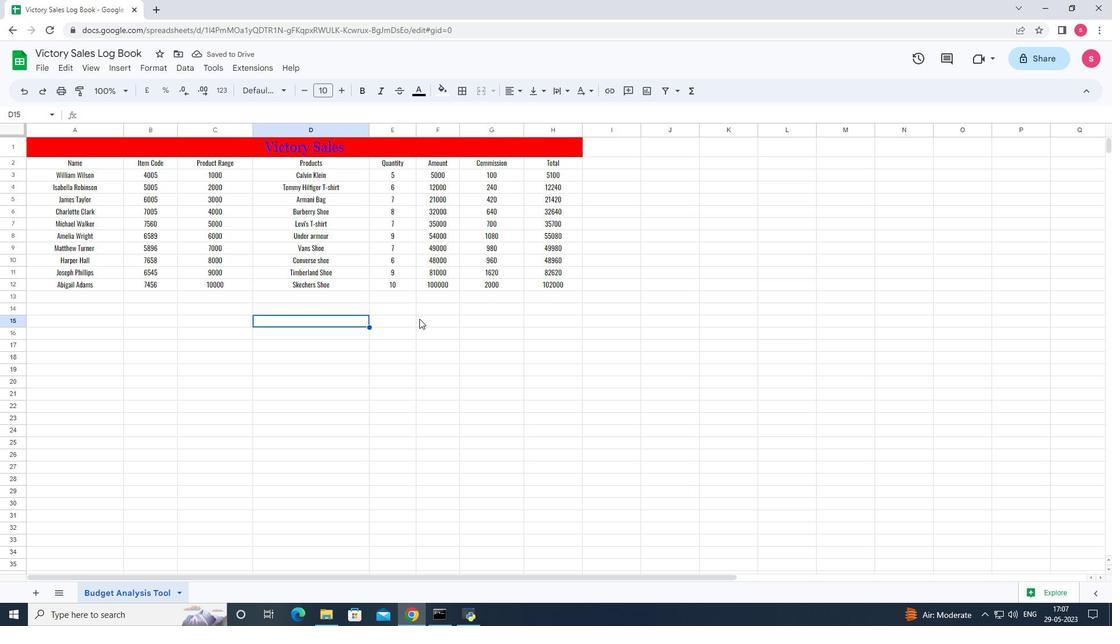 
Action: Mouse pressed left at (493, 342)
Screenshot: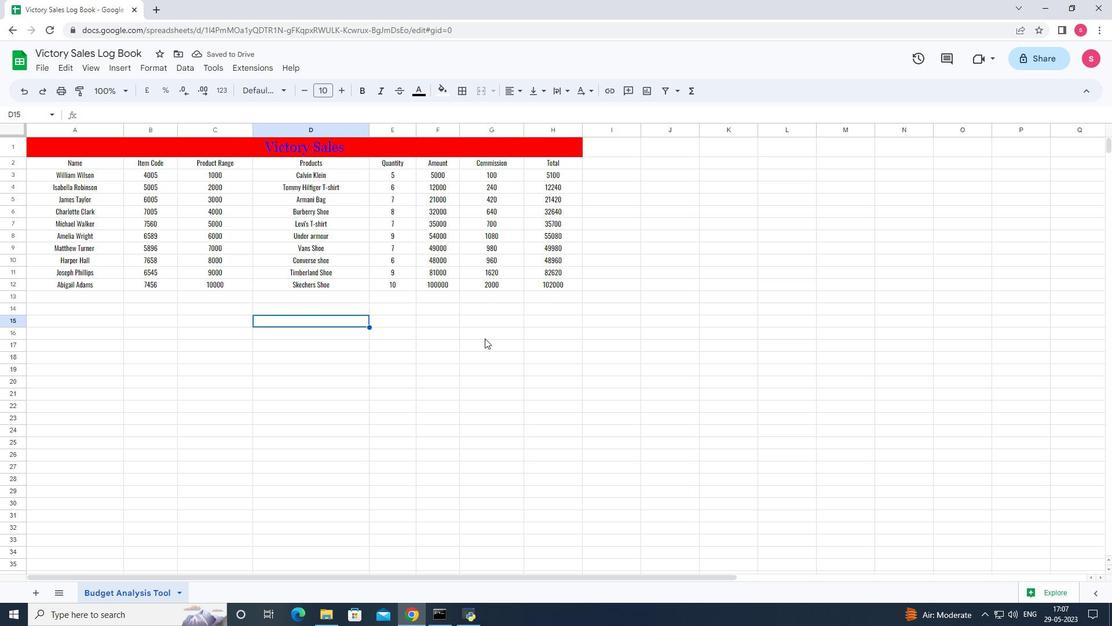 
Action: Mouse moved to (493, 342)
Screenshot: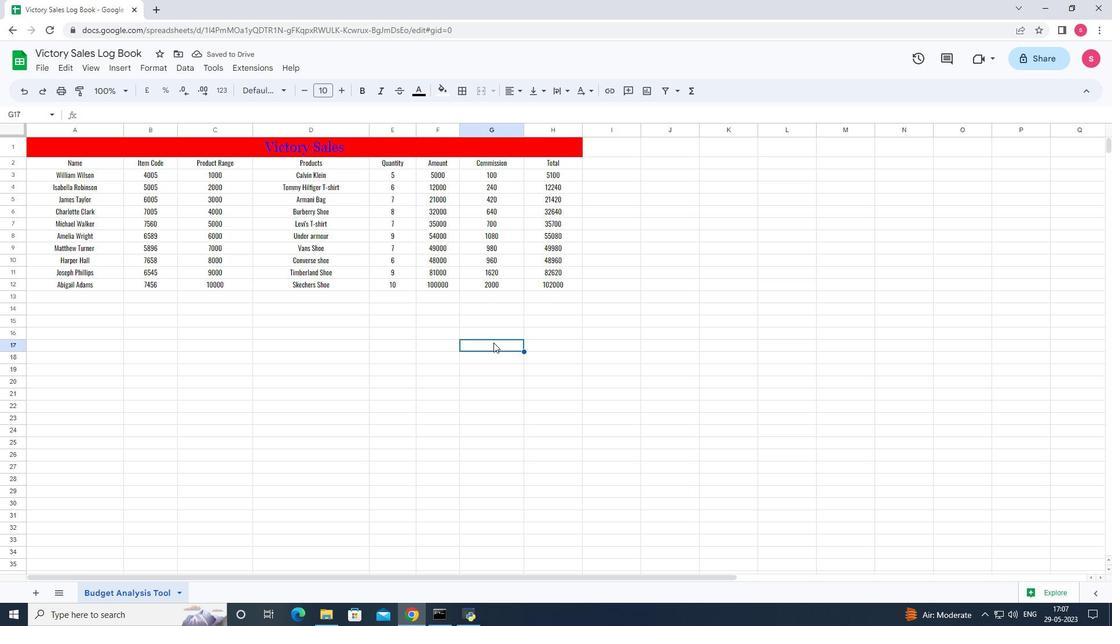 
Action: Key pressed ctrl+S
Screenshot: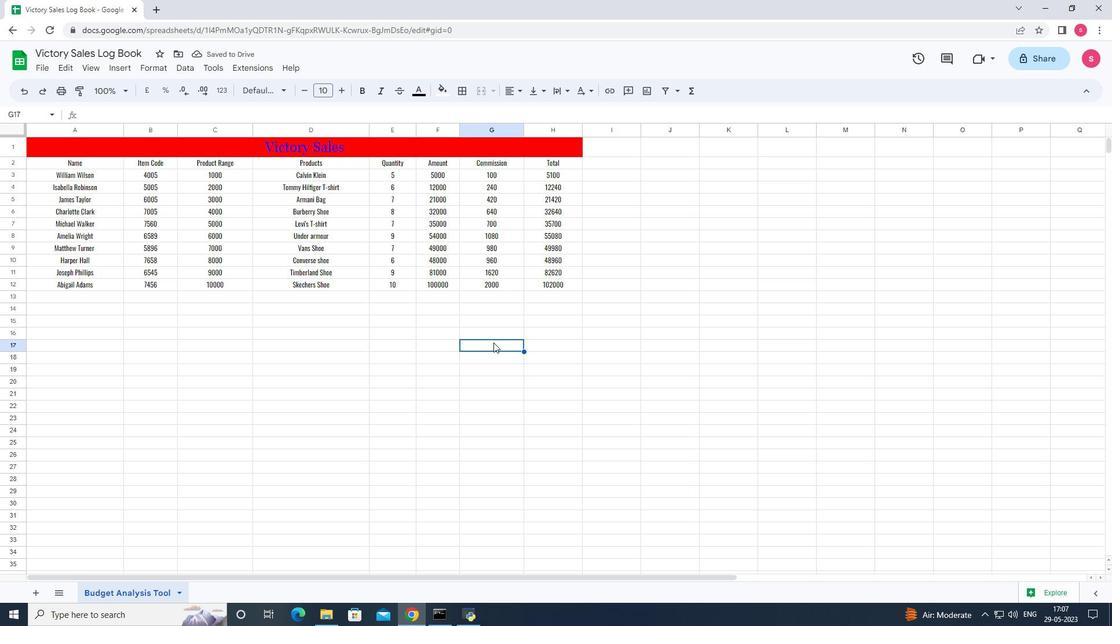 
Action: Mouse moved to (486, 340)
Screenshot: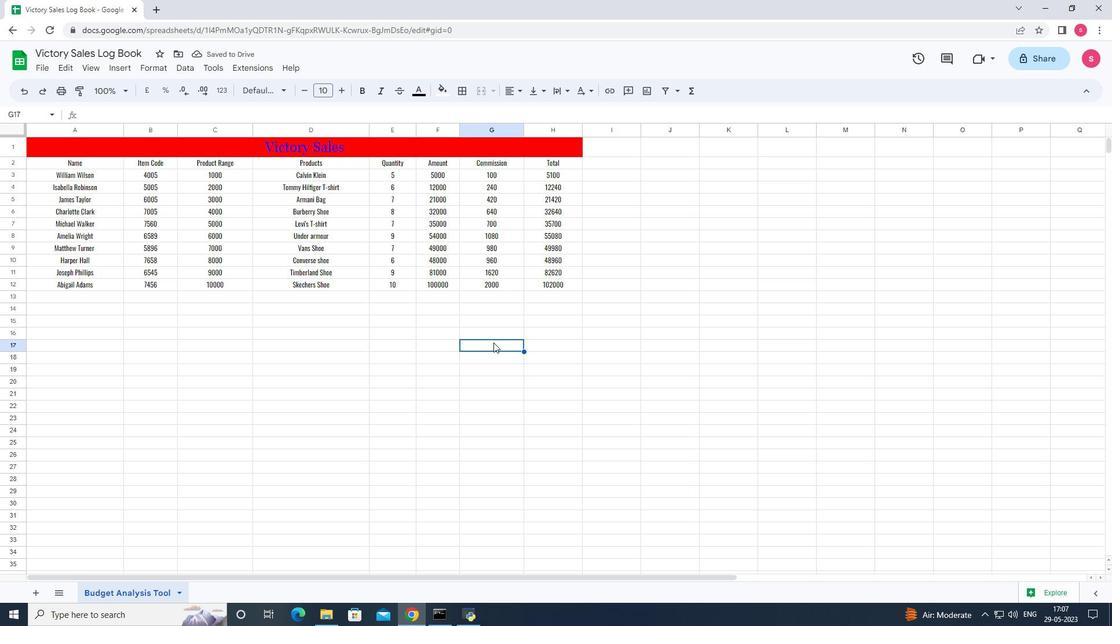 
